 Task: Add an event with the title Third Lunch Break: Mindfulness and Stress Reduction Techniques, date '2023/11/09', time 8:00 AM to 10:00 AMand add a description: A Networking Lunch is a structured event designed to facilitate professional connections, relationship-building, and knowledge sharing among attendees. It provides a relaxed and informal setting where individuals from various industries, organizations, and backgrounds can come together to exchange ideas, expand their networks, and explore potential collaborations._x000D_
_x000D_
, put the event into Red category, logged in from the account softage.7@softage.netand send the event invitation to softage.5@softage.net and softage.1@softage.net. Set a reminder for the event 181 week before
Action: Mouse moved to (115, 136)
Screenshot: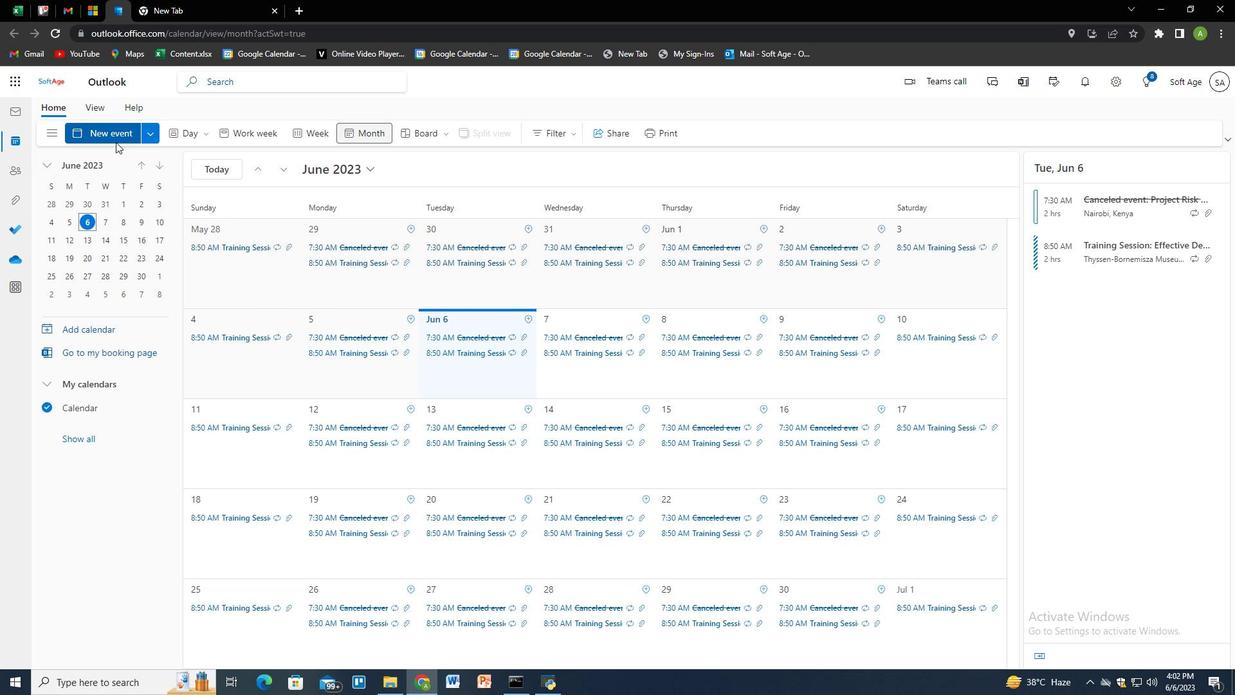 
Action: Mouse pressed left at (115, 136)
Screenshot: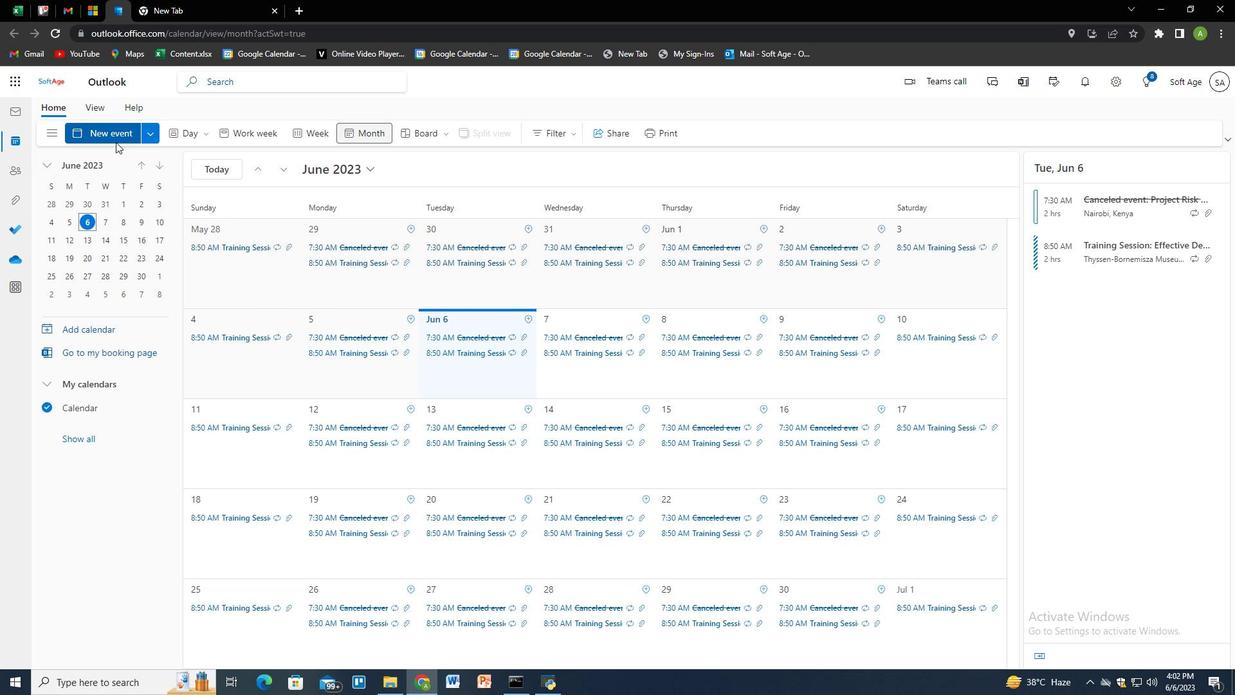 
Action: Mouse moved to (480, 215)
Screenshot: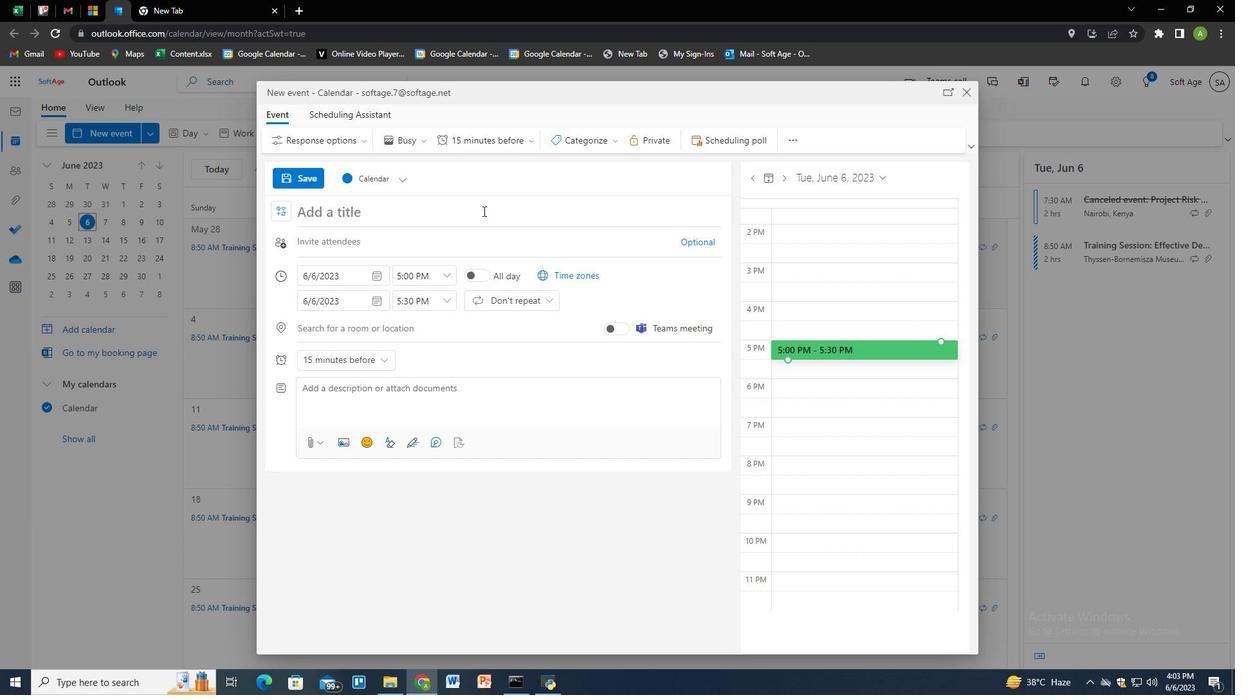 
Action: Mouse pressed left at (480, 215)
Screenshot: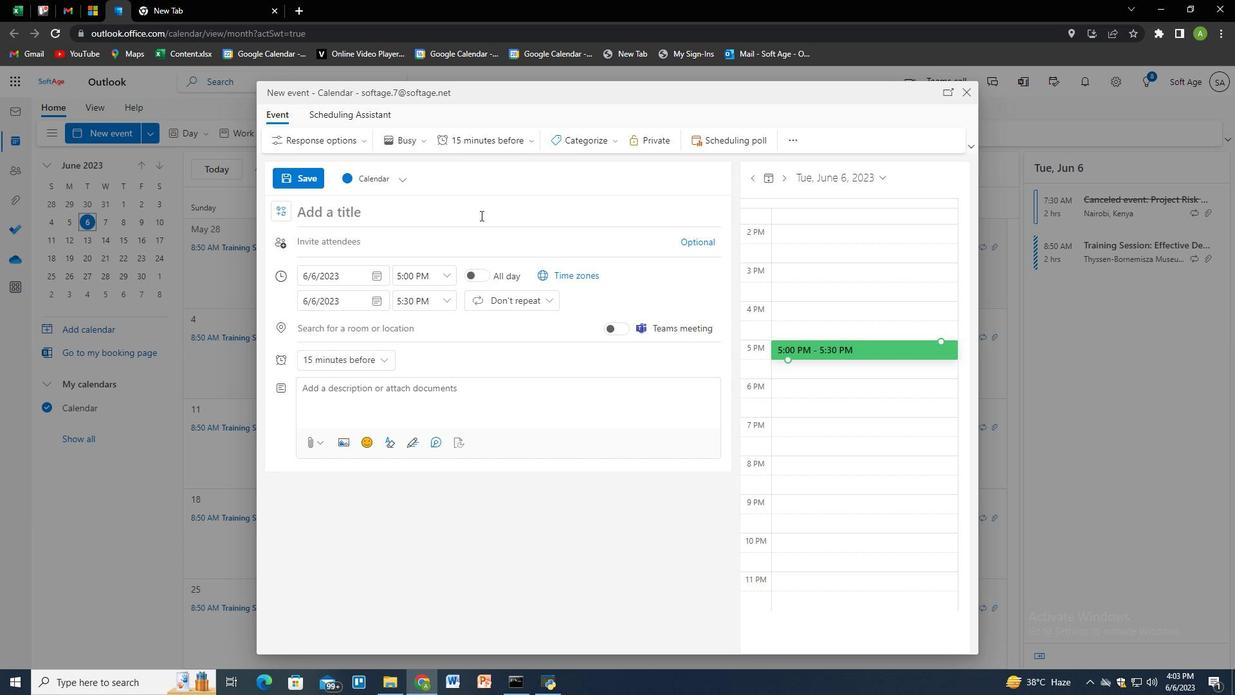 
Action: Key pressed <Key.shift>Third<Key.space><Key.shift><Key.shift>Lunch<Key.space><Key.shift>Break<Key.shift>:<Key.space><Key.shift>Mindfulness<Key.space>n<Key.backspace>and<Key.space><Key.shift>Stress<Key.space><Key.shift>Reduction<Key.space><Key.shift>Techi<Key.backspace>niques,
Screenshot: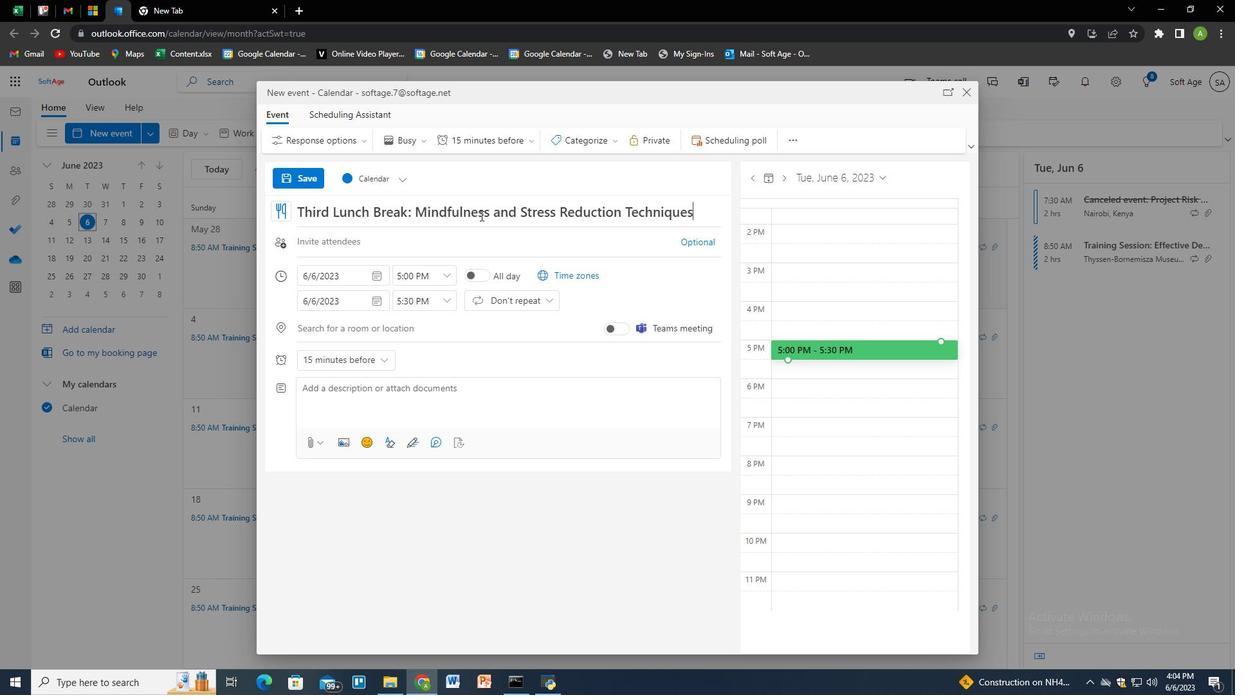 
Action: Mouse moved to (417, 245)
Screenshot: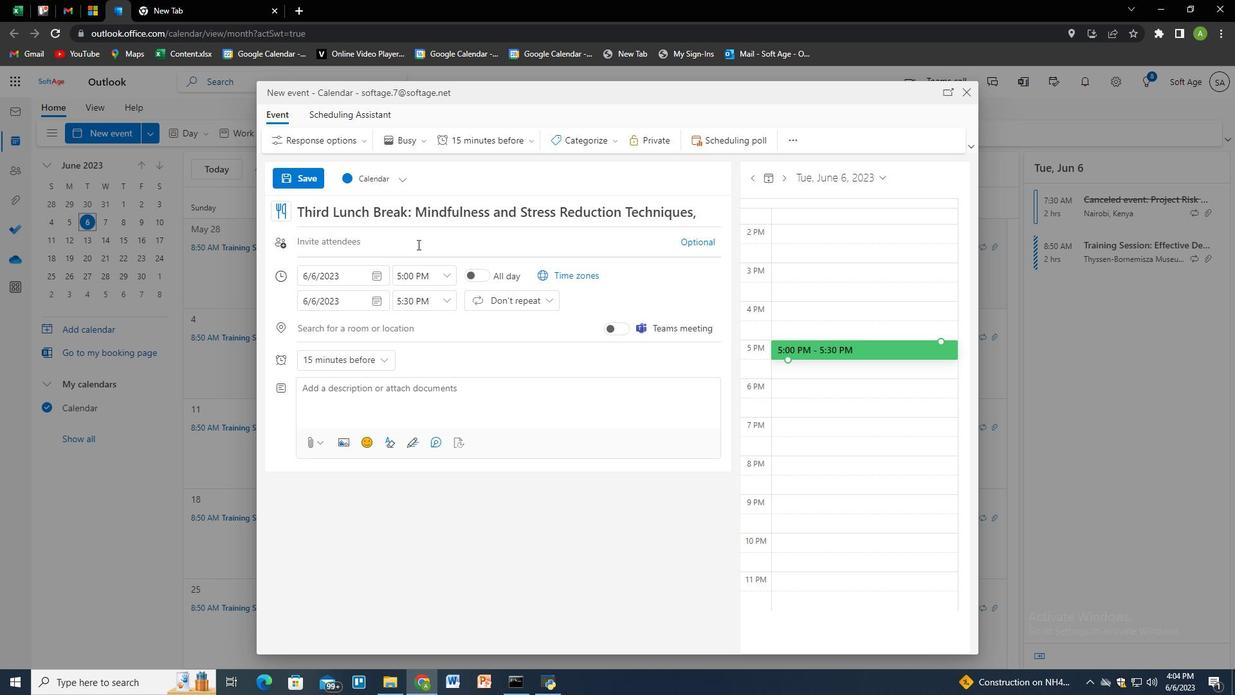
Action: Key pressed <Key.backspace>
Screenshot: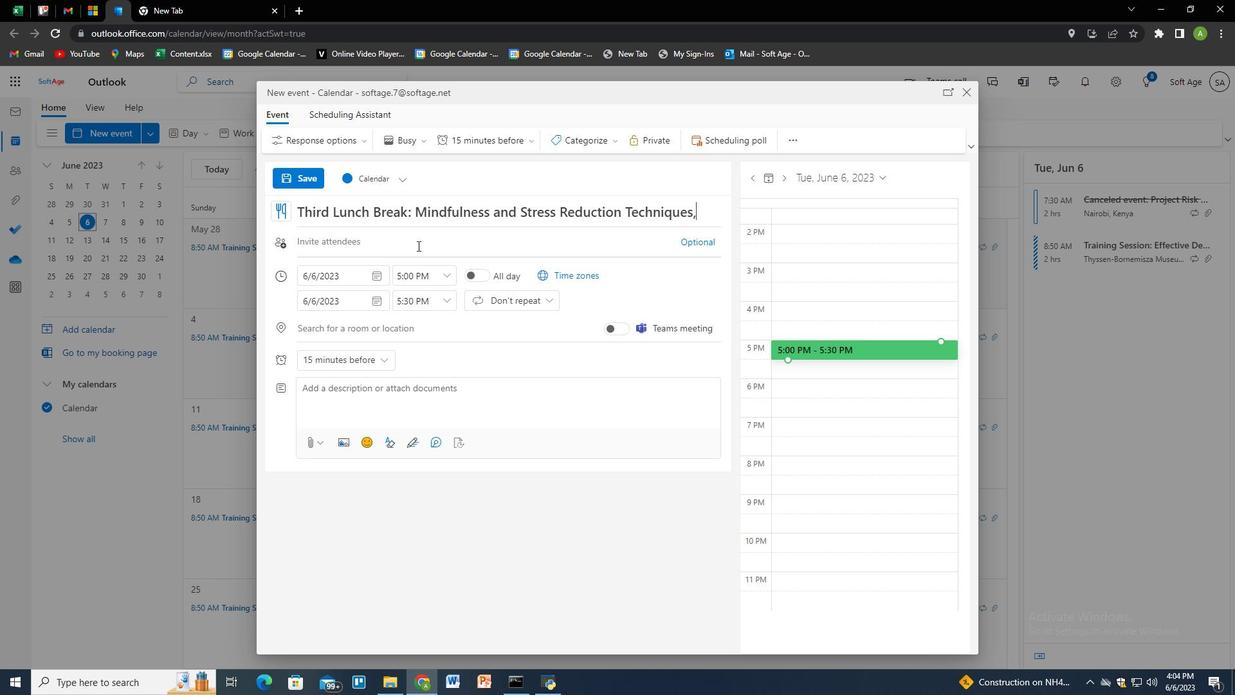 
Action: Mouse moved to (381, 272)
Screenshot: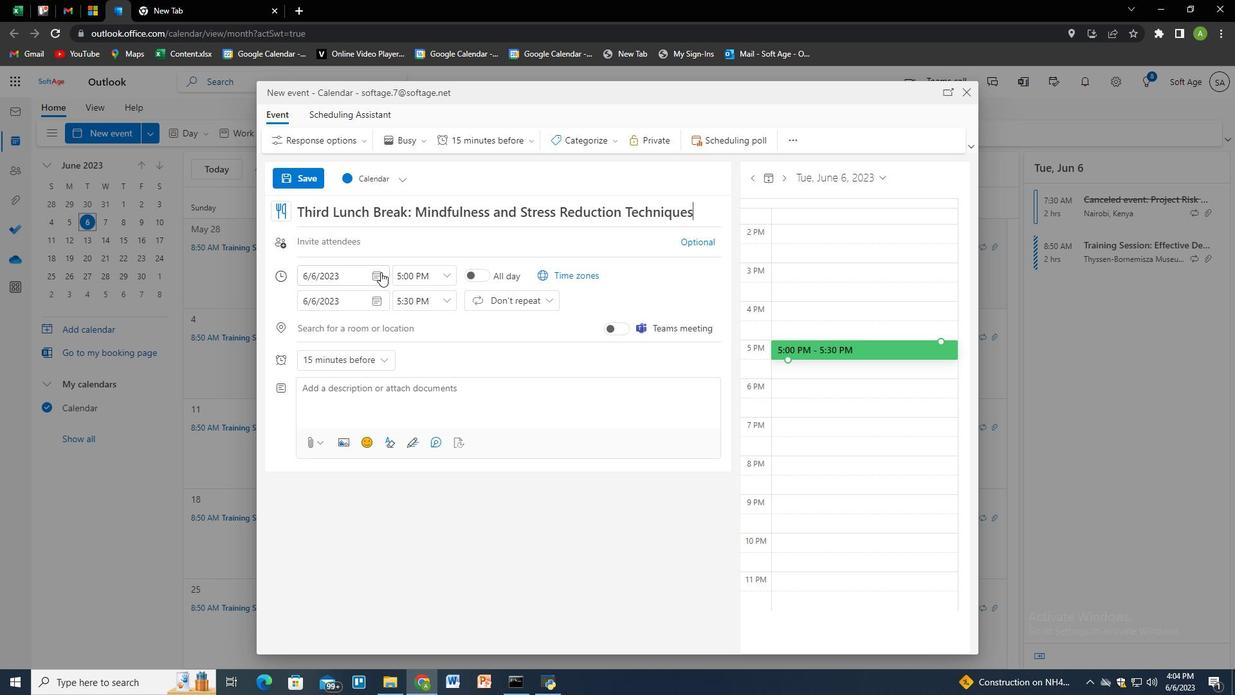 
Action: Mouse pressed left at (381, 272)
Screenshot: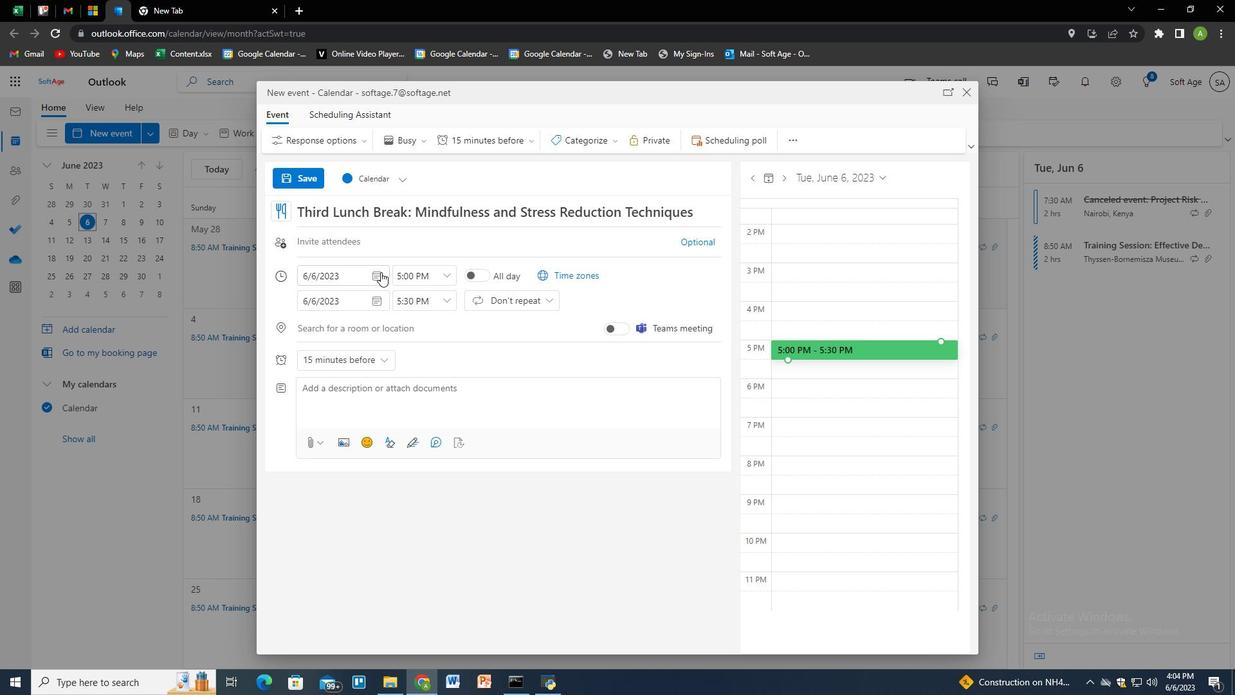 
Action: Mouse moved to (377, 296)
Screenshot: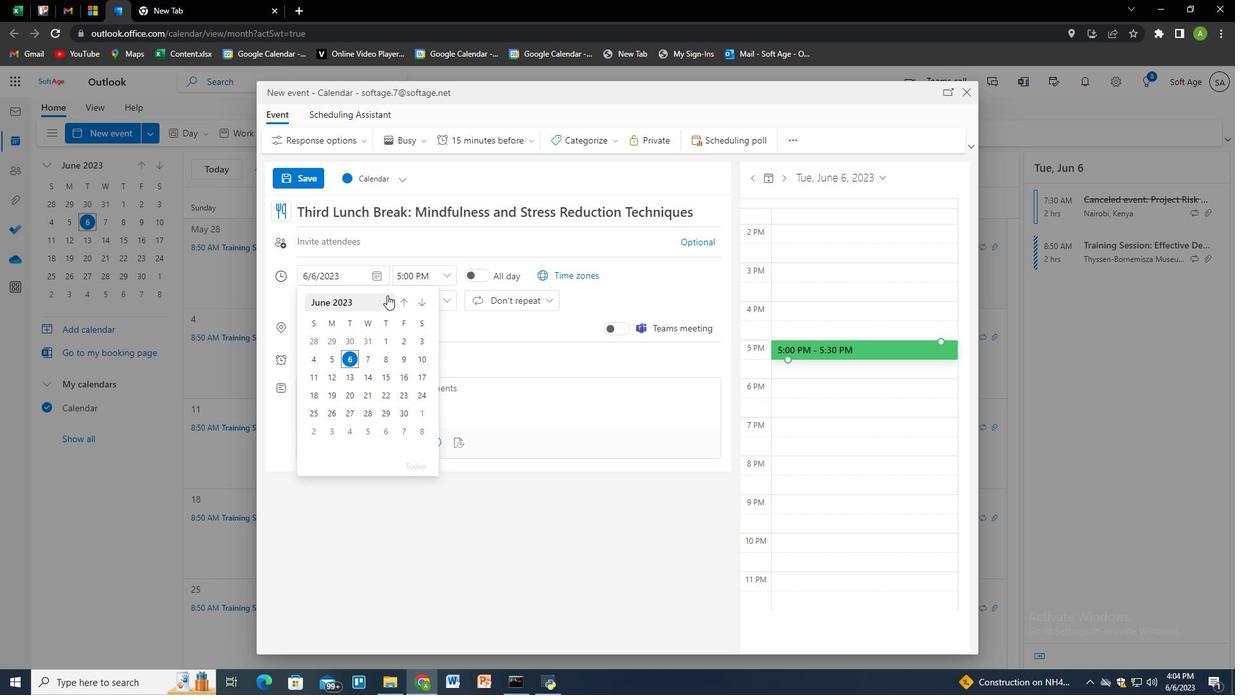 
Action: Mouse pressed left at (377, 296)
Screenshot: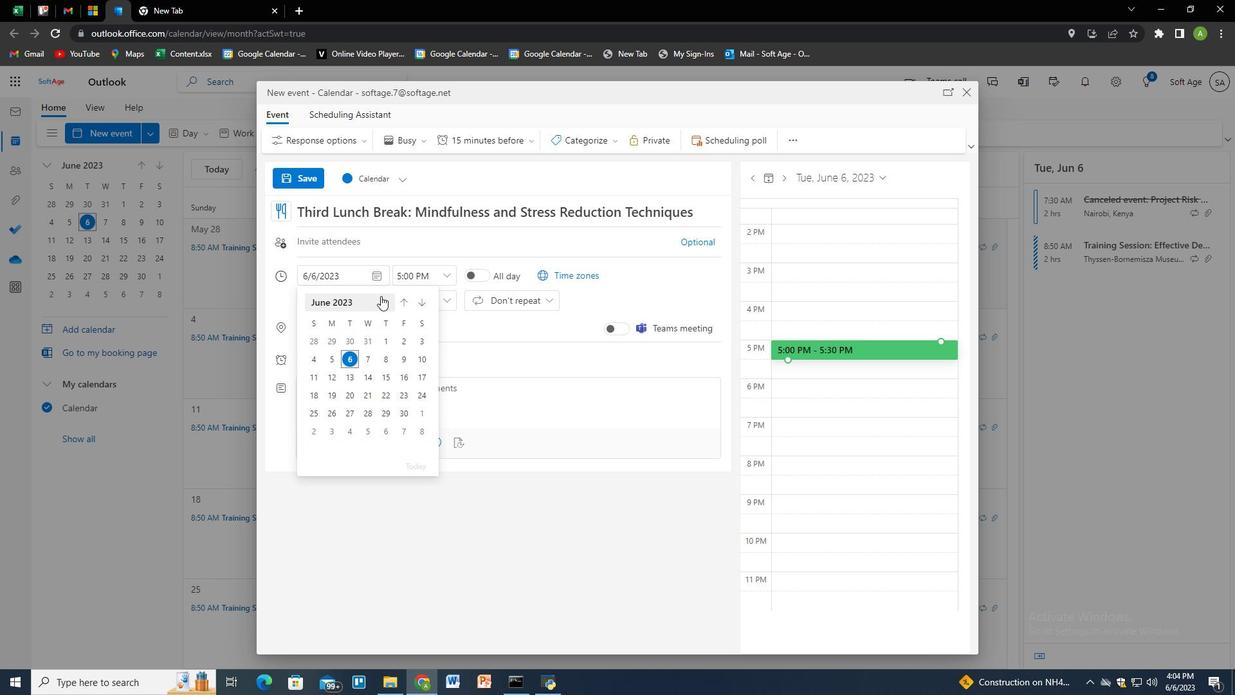 
Action: Mouse moved to (386, 399)
Screenshot: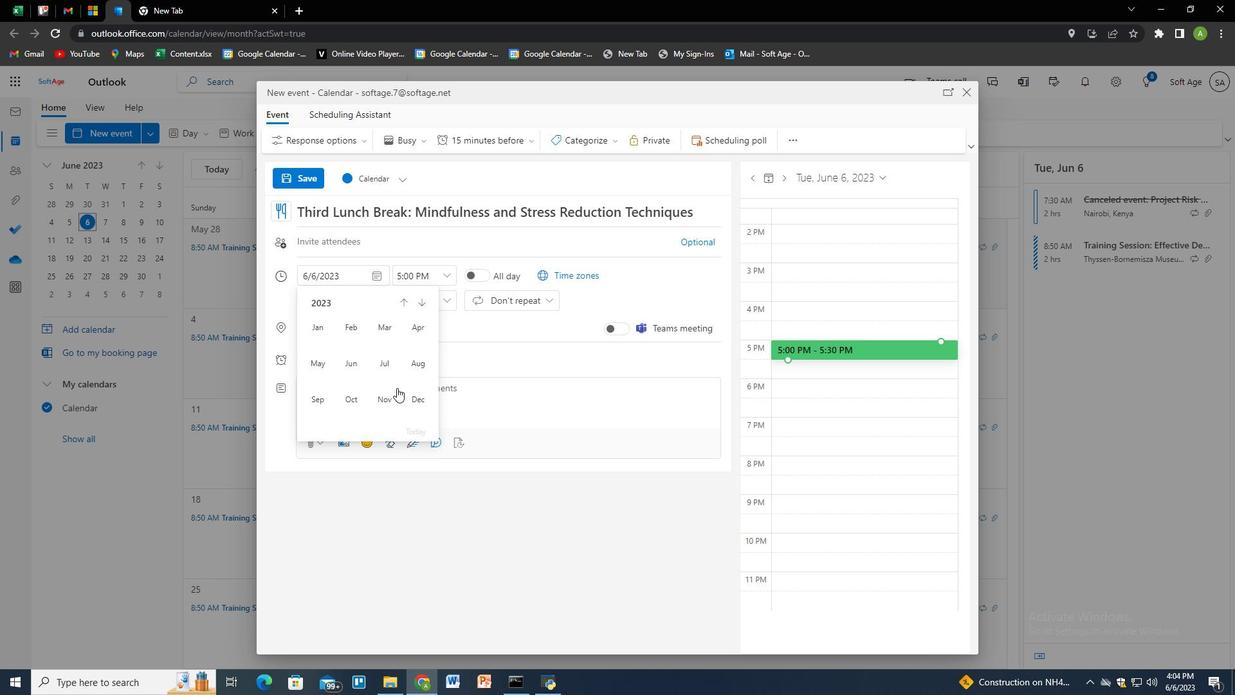
Action: Mouse pressed left at (386, 399)
Screenshot: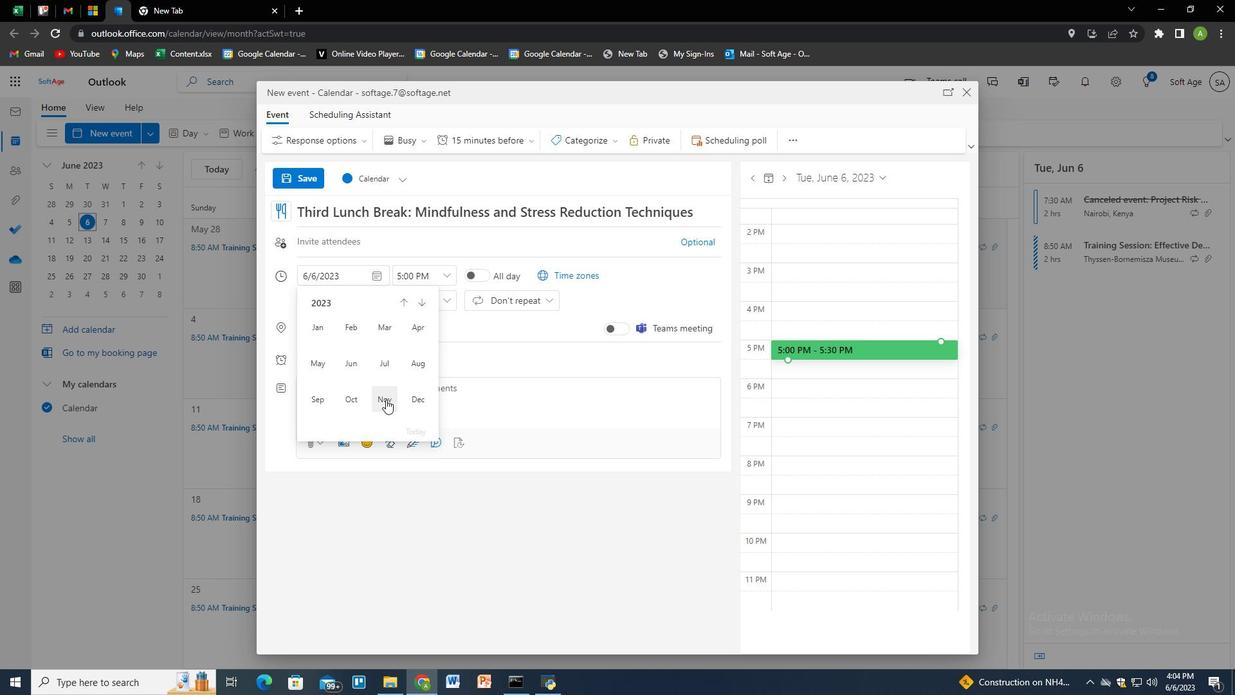 
Action: Mouse moved to (388, 362)
Screenshot: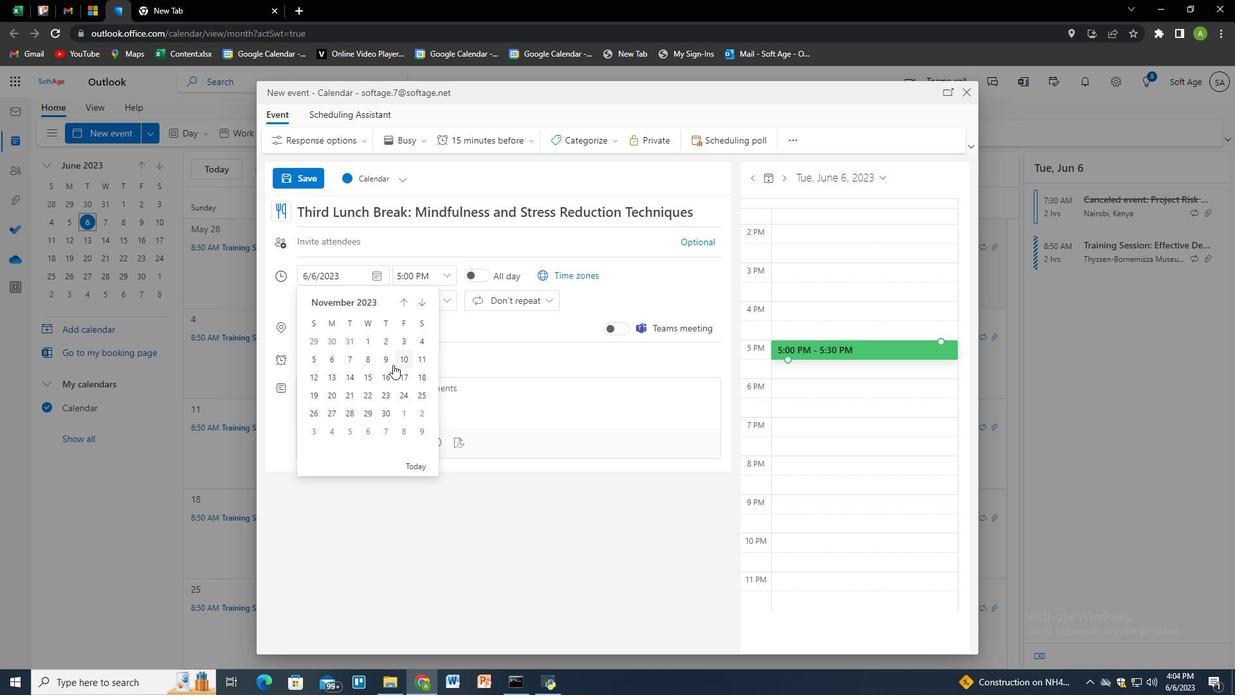 
Action: Mouse pressed left at (388, 362)
Screenshot: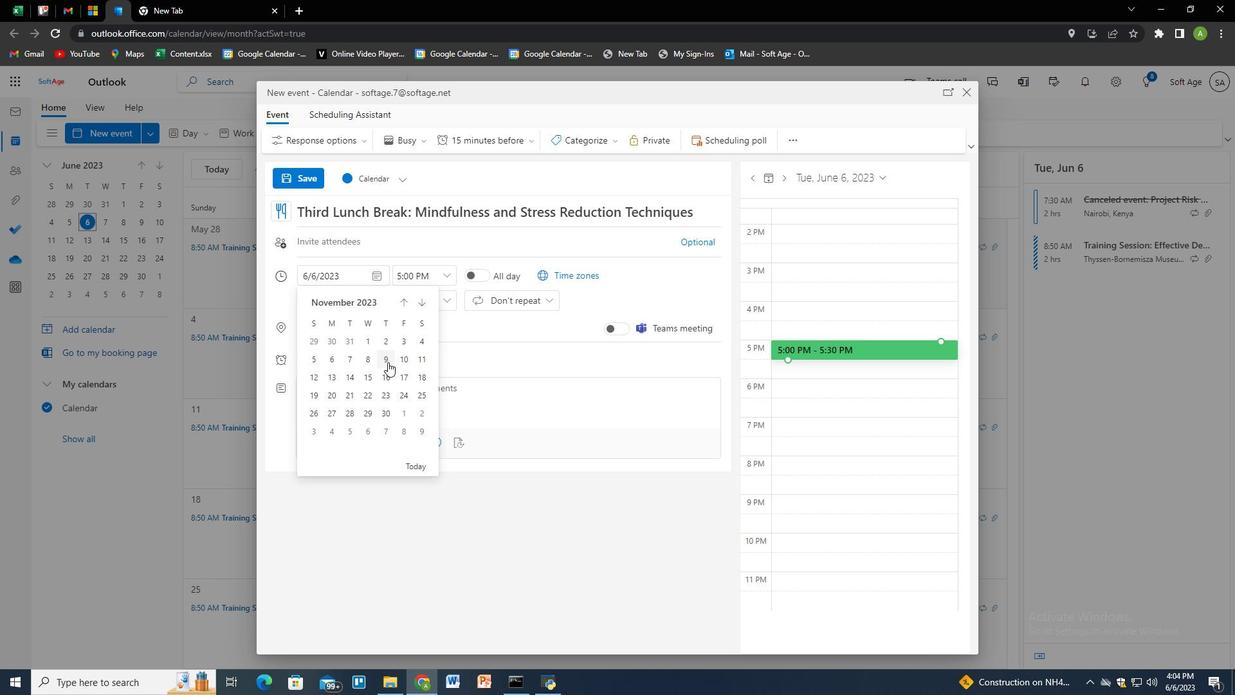 
Action: Mouse moved to (415, 271)
Screenshot: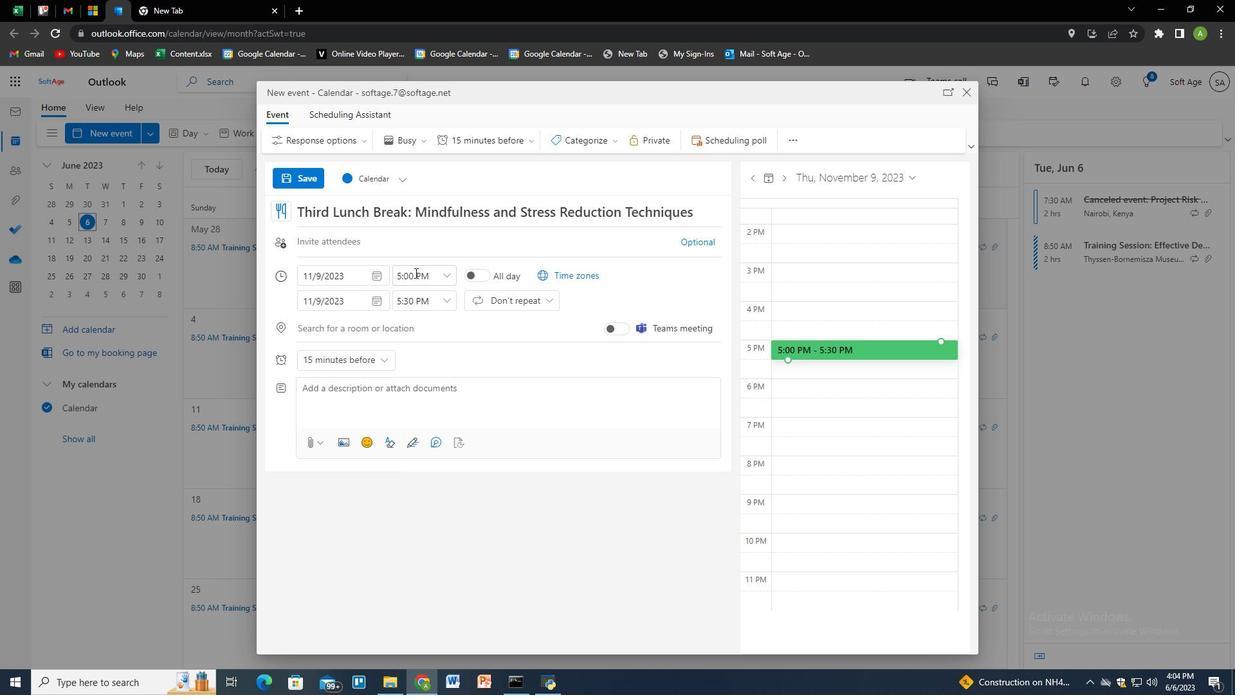 
Action: Mouse pressed left at (415, 271)
Screenshot: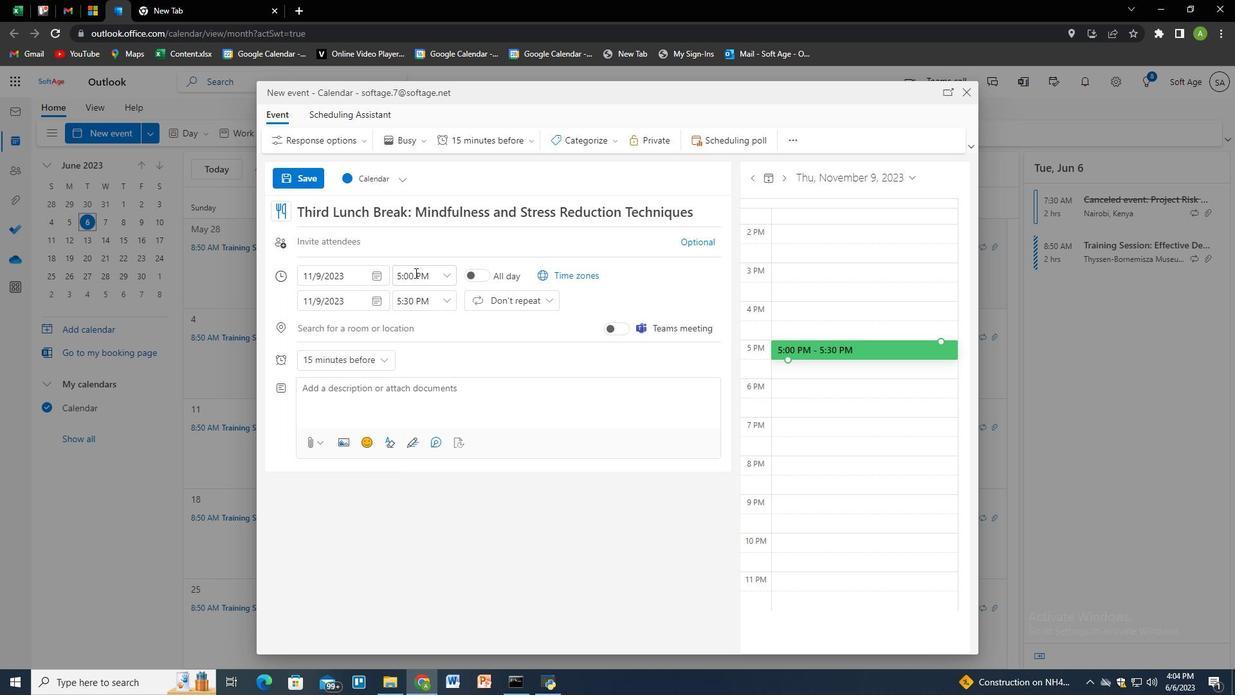 
Action: Key pressed 8<Key.shift_r>:00<Key.space><Key.shift>A<Key.shift_r>M<Key.shift_r>M<Key.space><Key.tab><Key.tab>10<Key.shift_r><Key.shift_r>:00<Key.space><Key.shift><Key.shift><Key.shift><Key.shift><Key.shift><Key.shift><Key.shift>AMM<Key.tab><Key.tab><Key.tab><Key.tab><Key.tab><Key.tab><Key.tab><Key.shift>A<Key.space><Key.shift>Networking<Key.space><Key.shift>Lunch<Key.space>is<Key.space>a<Key.space>structured<Key.space>event<Key.space>designed<Key.space>to<Key.space>facilitate<Key.space>professional<Key.space>connections,<Key.space>relaation<Key.backspace><Key.backspace><Key.backspace><Key.backspace><Key.backspace>tionships<Key.space><Key.backspace>-building,<Key.space>and<Key.space>knowledge<Key.space>sharing<Key.space>among<Key.space>attendees.<Key.space><Key.shift>It<Key.space>provide<Key.space>a<Key.space>relaxed<Key.space>and<Key.space>i<Key.backspace><Key.backspace><Key.backspace><Key.backspace><Key.backspace><Key.backspace><Key.backspace><Key.backspace><Key.backspace><Key.backspace><Key.backspace><Key.backspace><Key.backspace><Key.backspace><Key.backspace><Key.backspace>s<Key.space>a<Key.space>relaxed<Key.space>and<Key.space>informal<Key.space>setting<Key.space>where<Key.space>individuals<Key.space>from<Key.space>various<Key.space>industries,<Key.space><Key.shift>organizations,<Key.space>and<Key.space>backgrounds<Key.space>can<Key.space>come<Key.space>together<Key.space>to<Key.space>exchanage<Key.backspace><Key.backspace><Key.backspace>ge<Key.space>edi<Key.backspace><Key.backspace><Key.backspace>ideas,<Key.space>expand<Key.space>their<Key.space>networks,<Key.space>and<Key.space>explore<Key.space>potential<Key.space>collaborations.
Screenshot: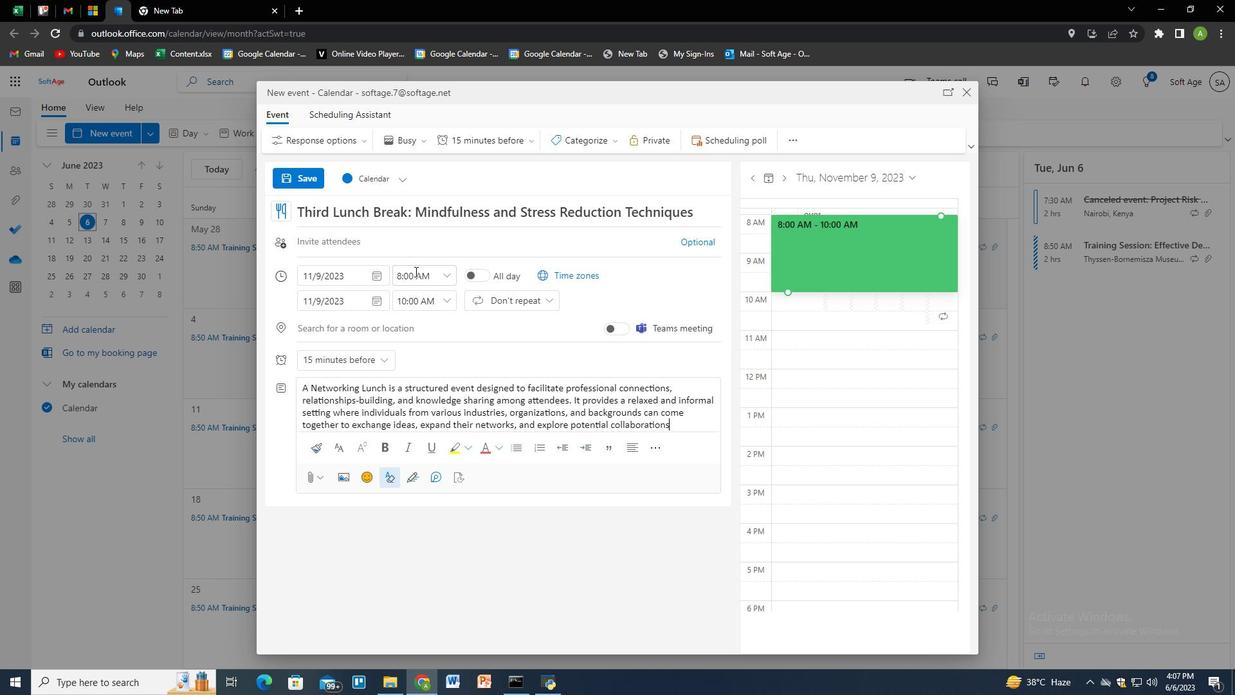 
Action: Mouse moved to (566, 142)
Screenshot: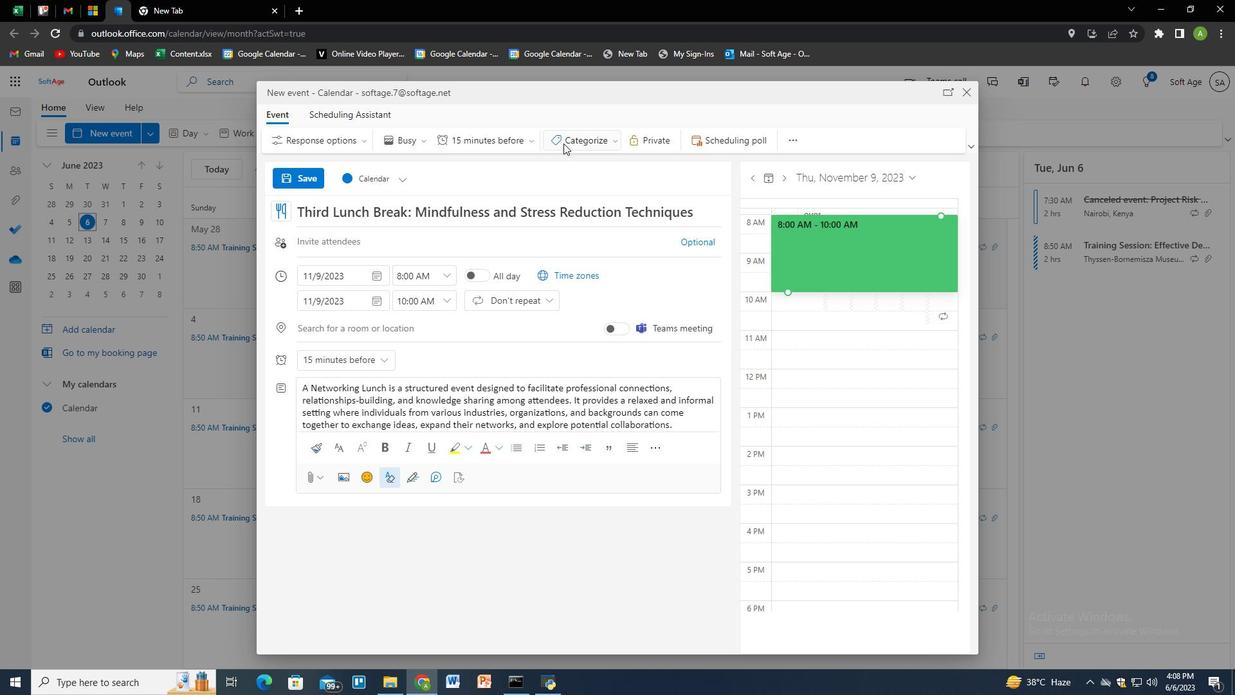 
Action: Mouse pressed left at (566, 142)
Screenshot: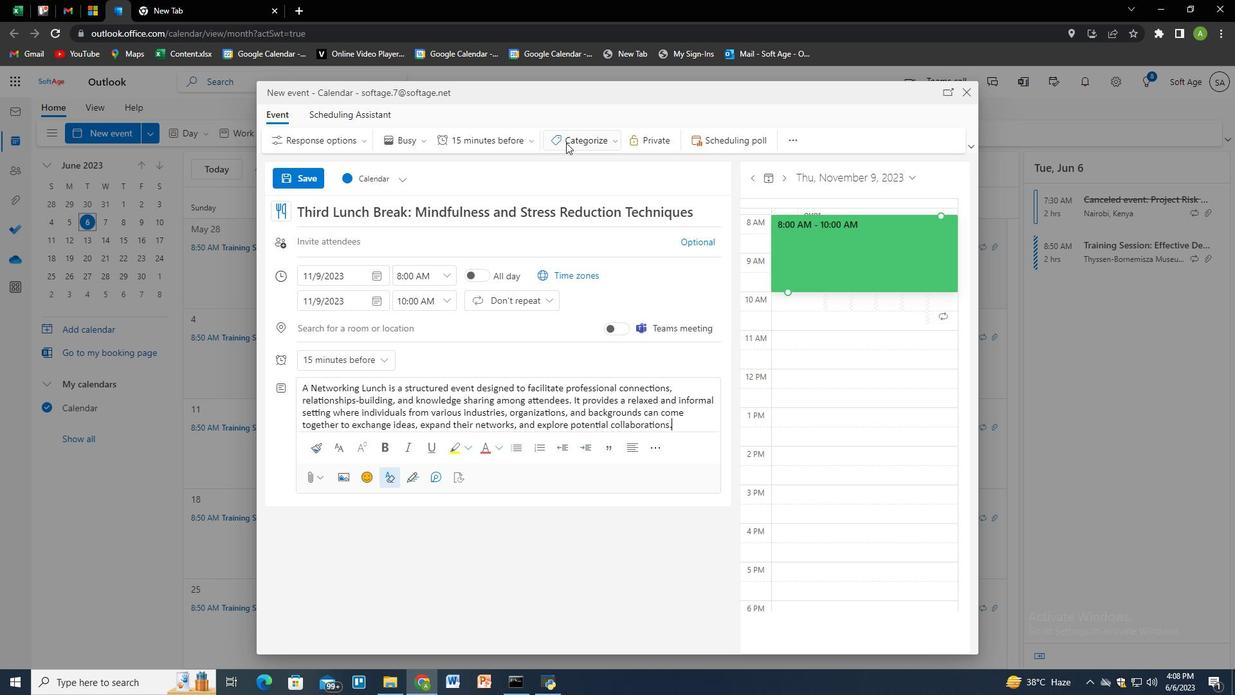 
Action: Mouse moved to (584, 245)
Screenshot: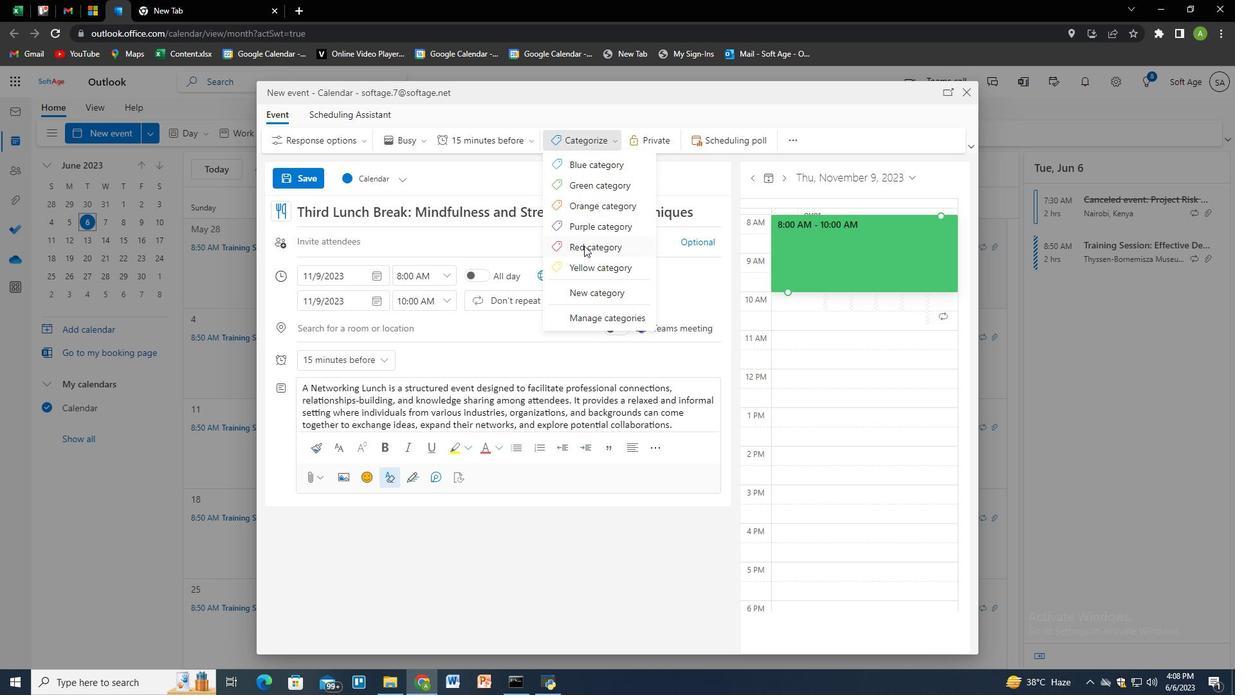 
Action: Mouse pressed left at (584, 245)
Screenshot: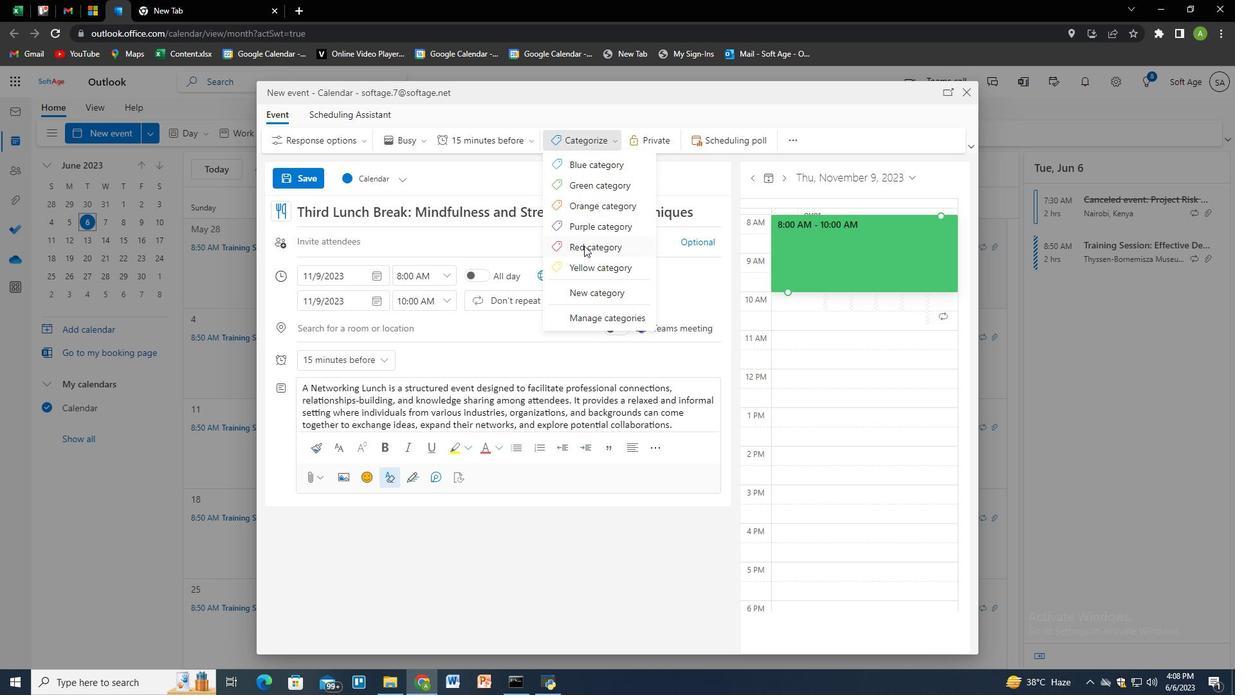 
Action: Mouse moved to (388, 238)
Screenshot: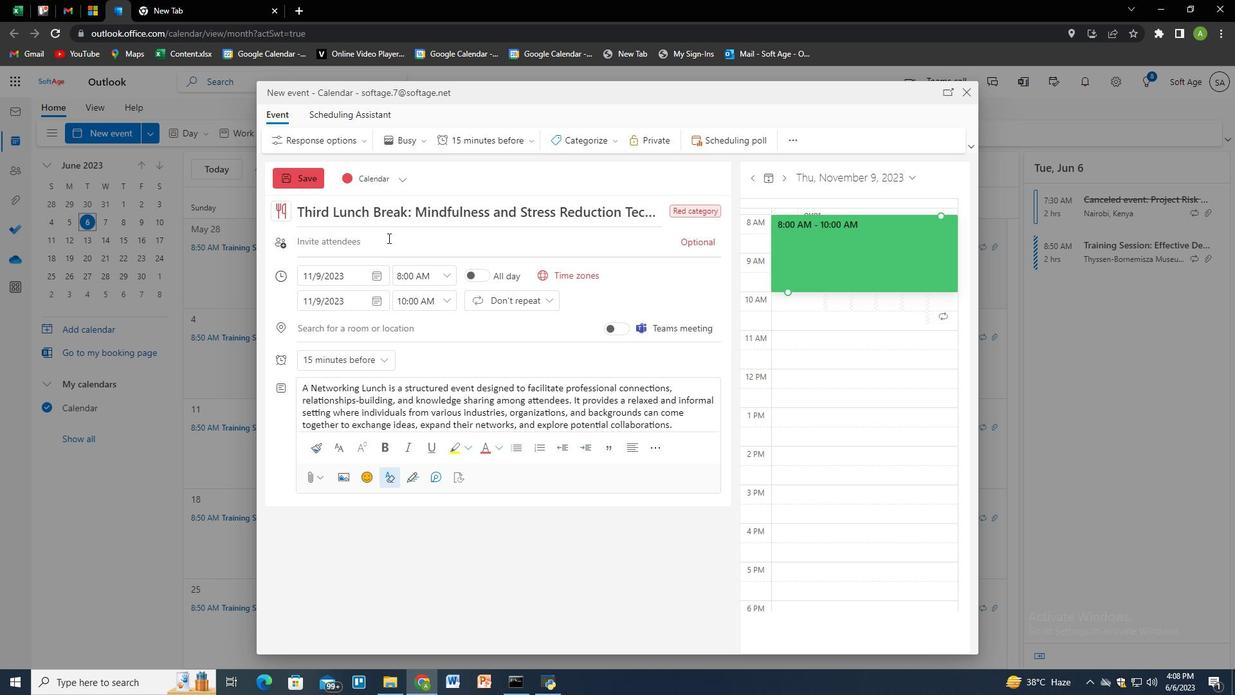 
Action: Mouse pressed left at (388, 238)
Screenshot: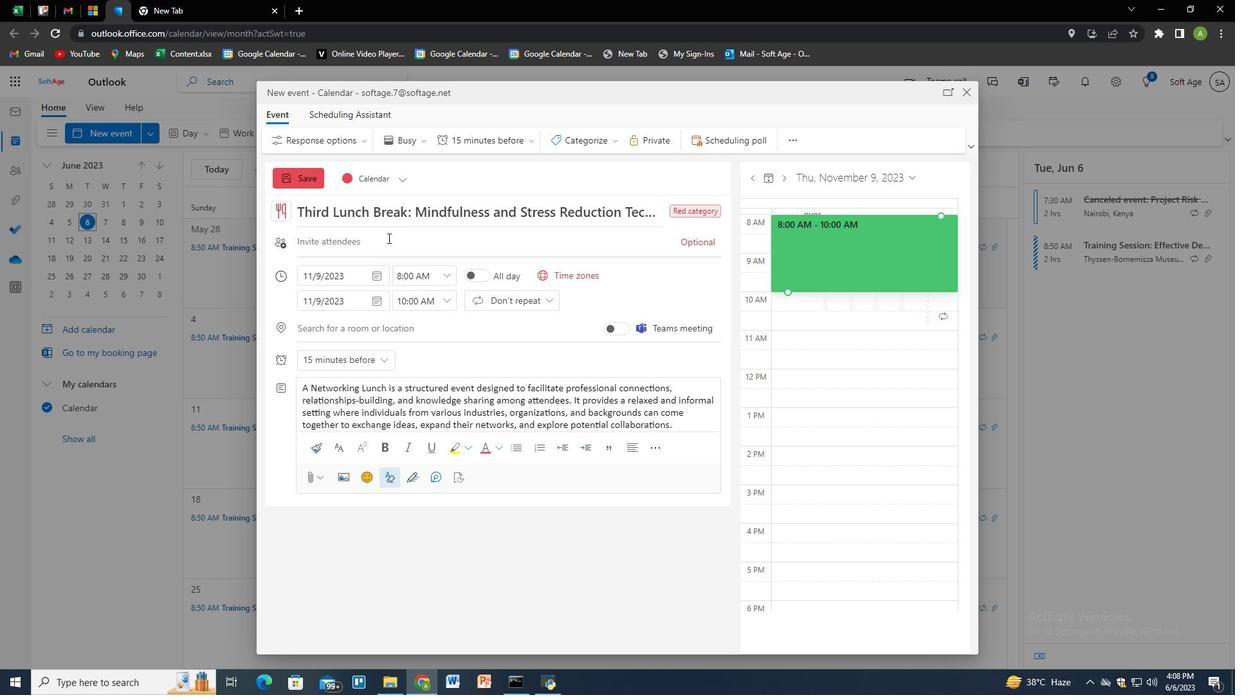 
Action: Key pressed softage.5<Key.shift>@softage.net<Key.enter>softage.
Screenshot: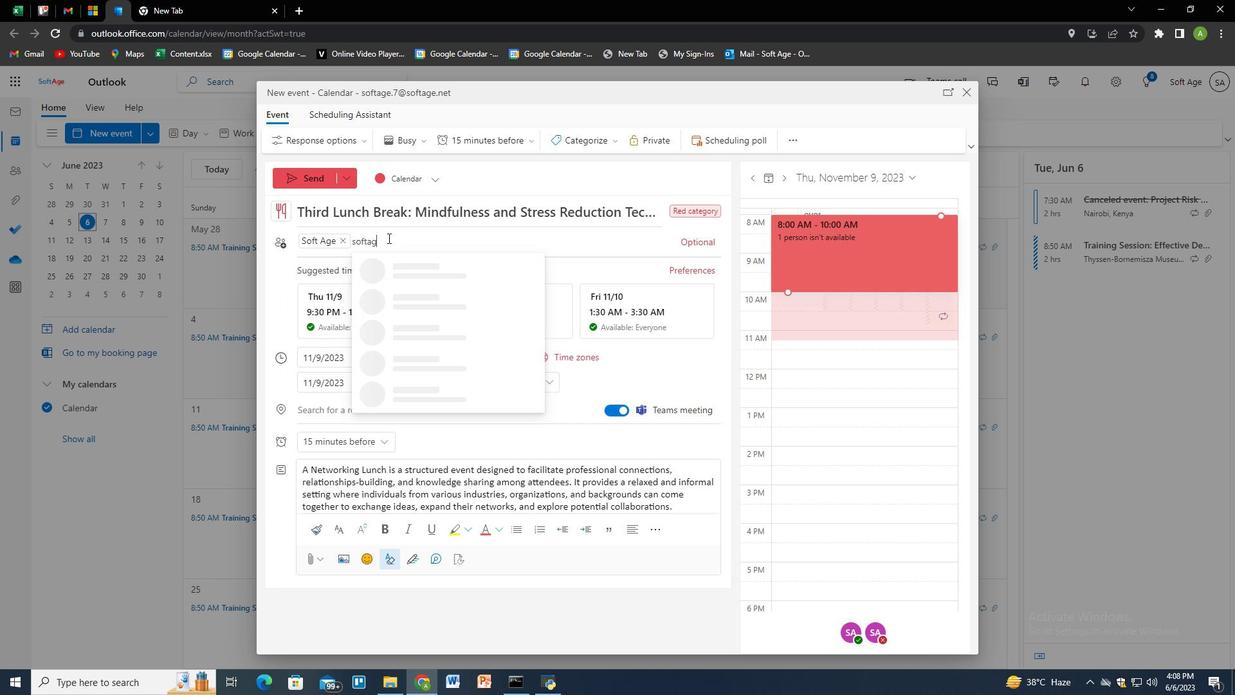
Action: Mouse moved to (962, 429)
Screenshot: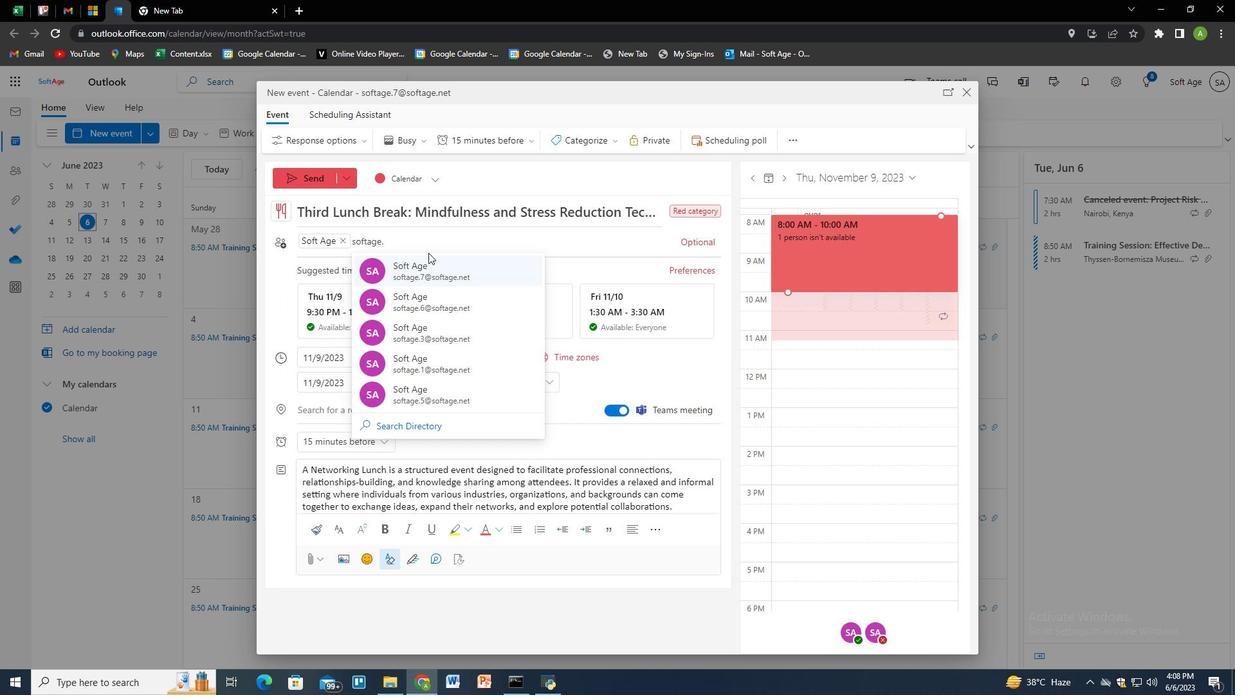 
Action: Key pressed 1<Key.shift>@softage.net<Key.enter>
Screenshot: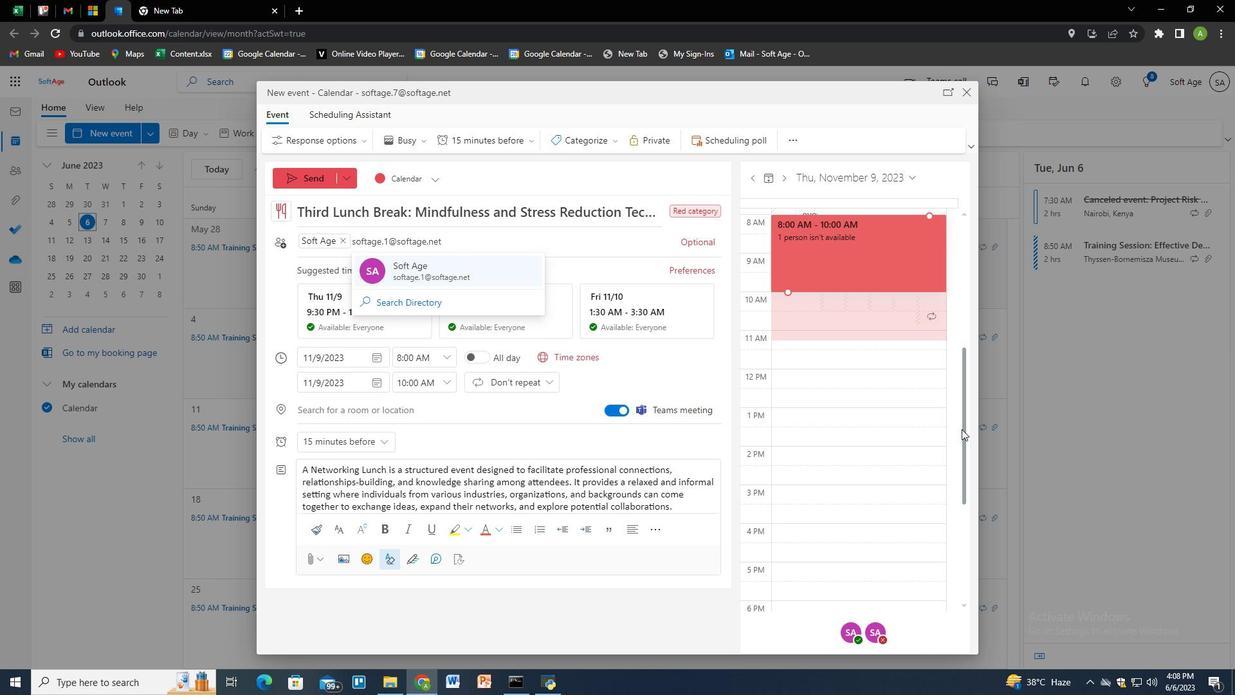 
Action: Mouse moved to (496, 128)
Screenshot: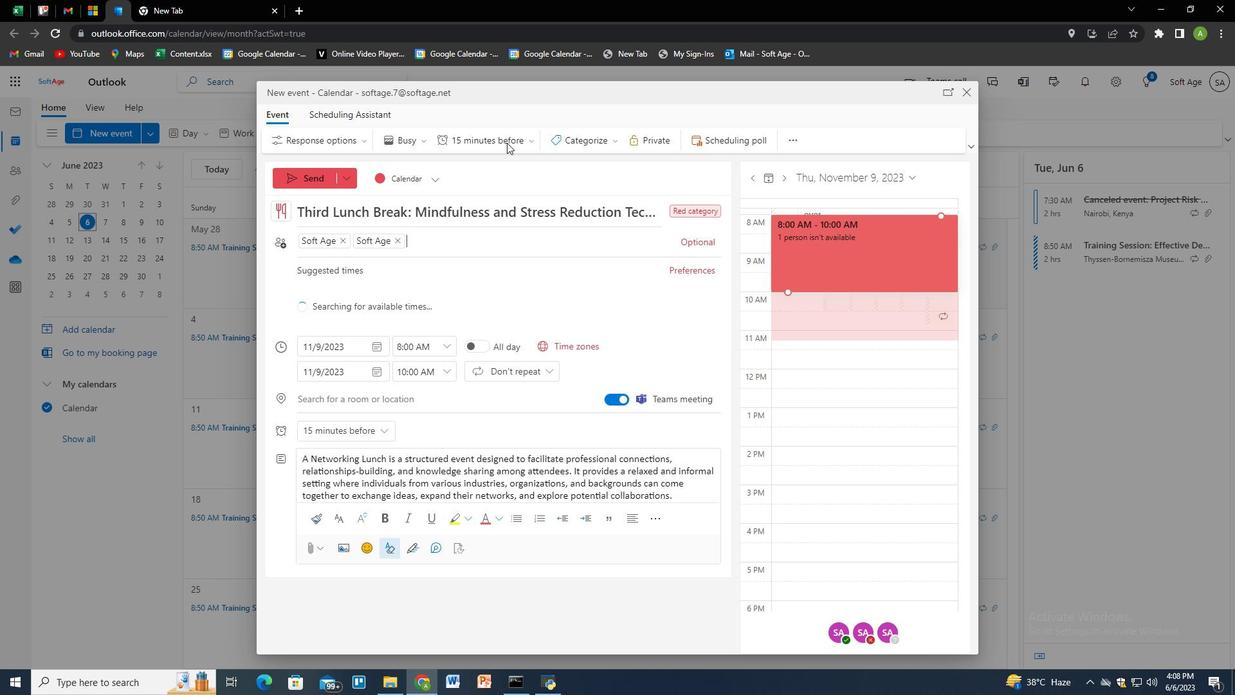 
Action: Mouse pressed left at (496, 128)
Screenshot: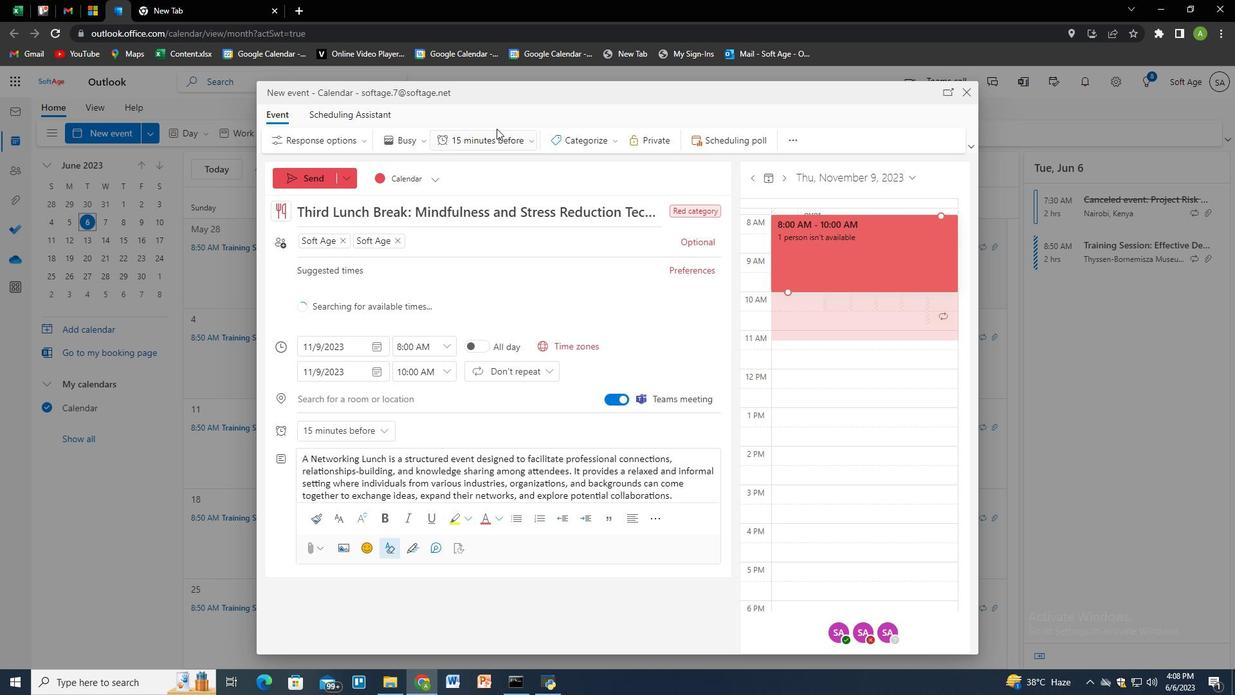 
Action: Mouse moved to (496, 137)
Screenshot: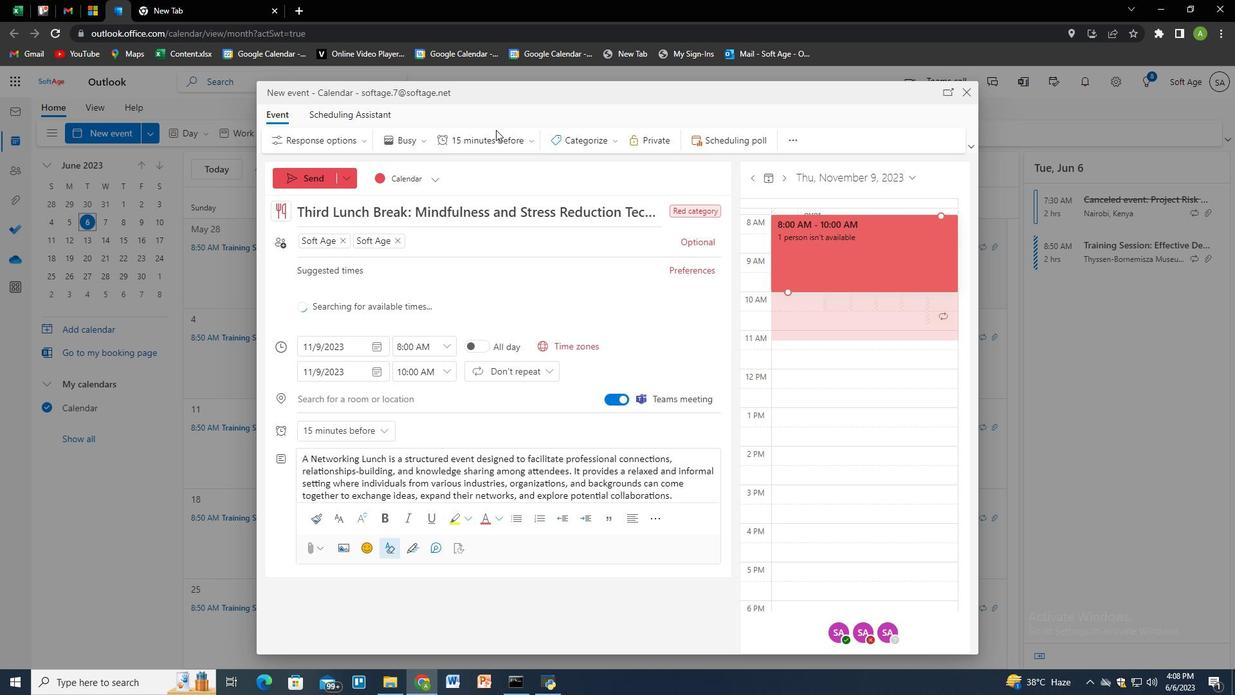 
Action: Mouse pressed left at (496, 137)
Screenshot: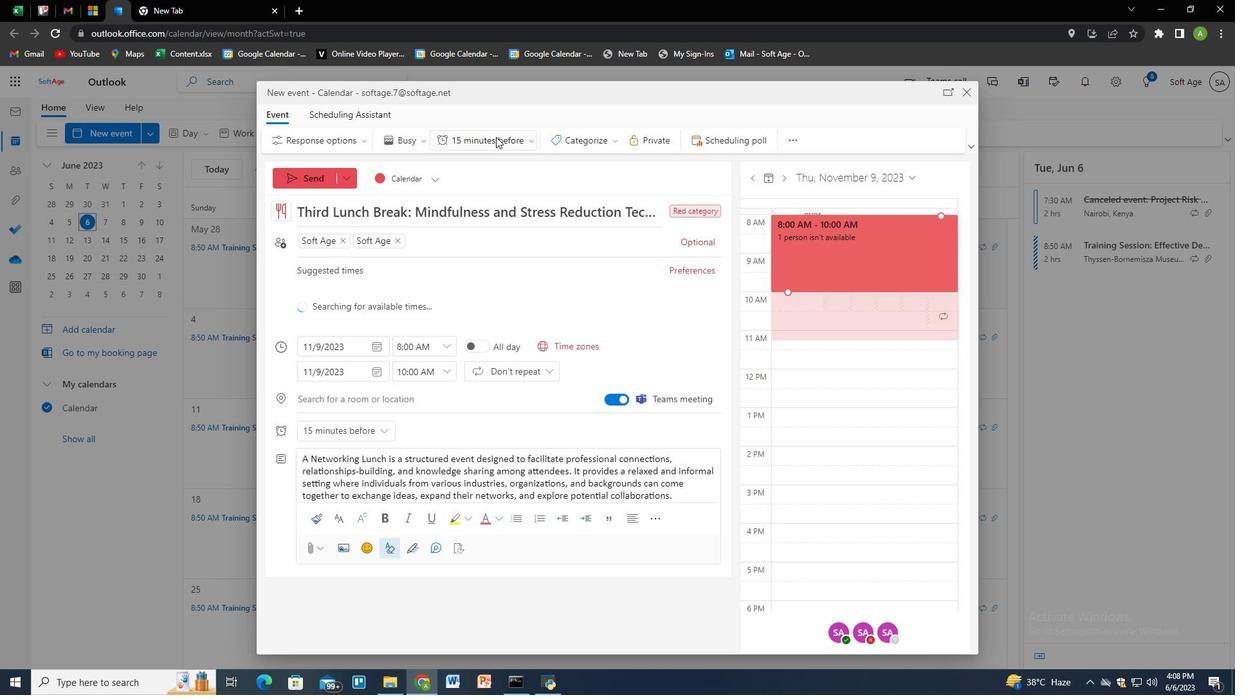 
Action: Mouse moved to (487, 397)
Screenshot: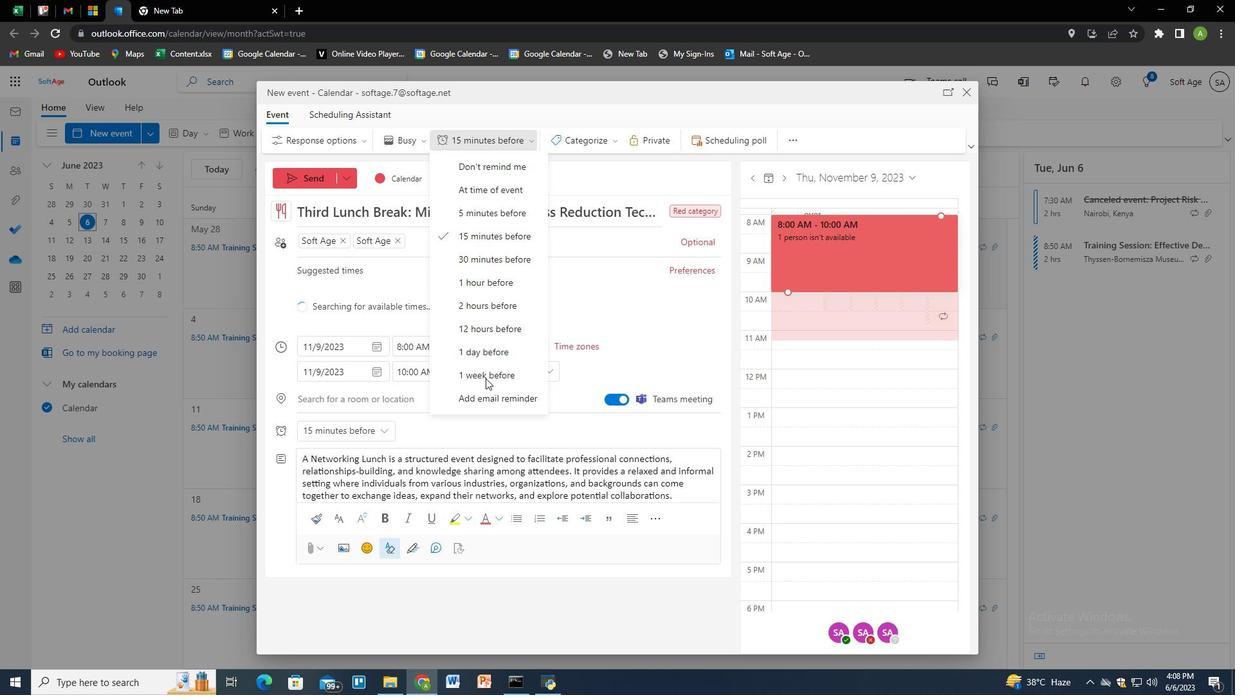 
Action: Mouse pressed left at (487, 397)
Screenshot: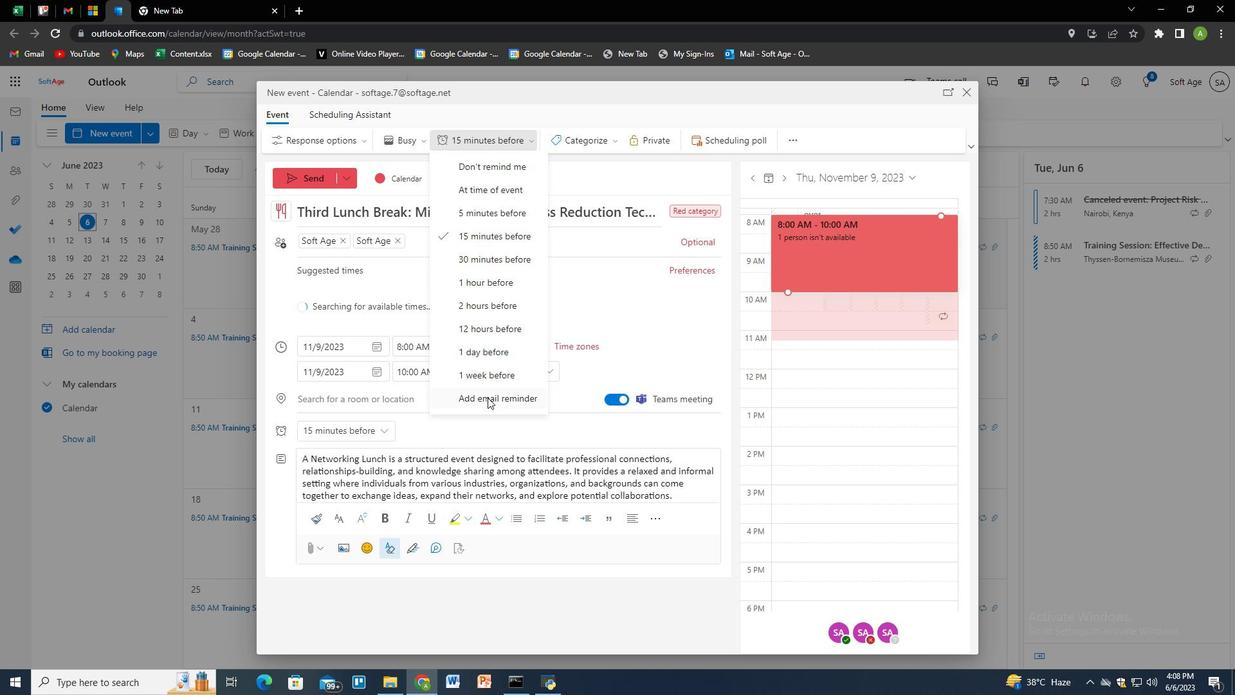 
Action: Mouse moved to (487, 284)
Screenshot: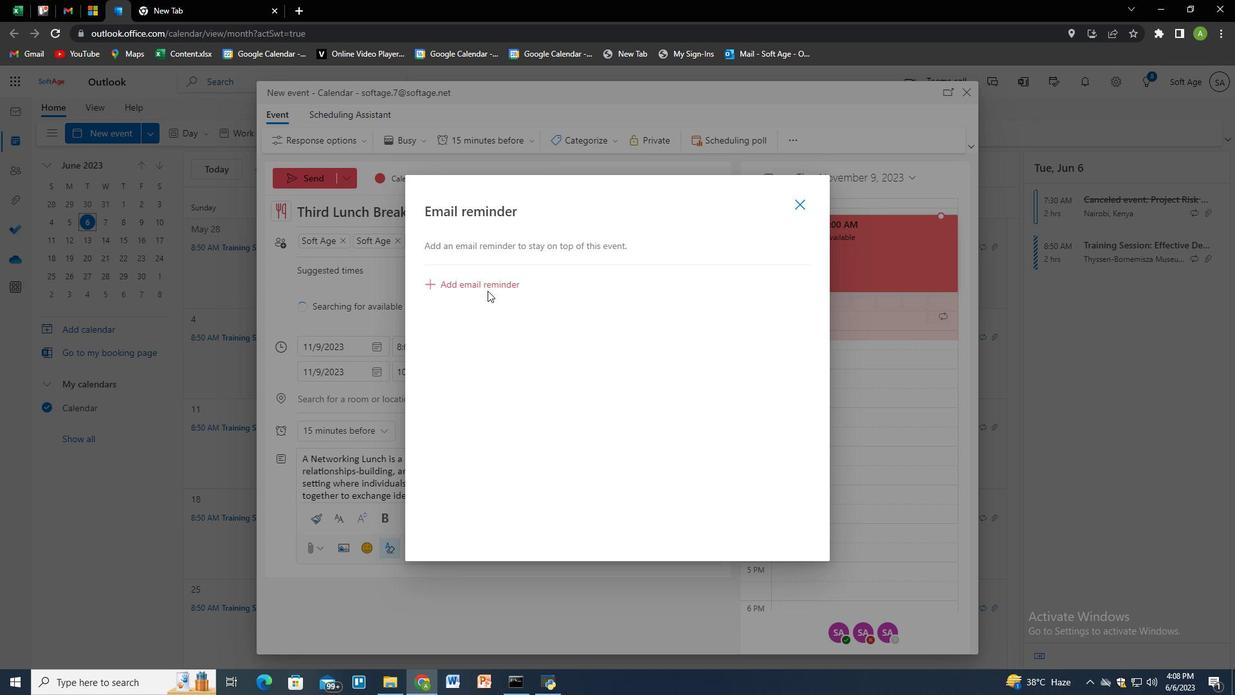 
Action: Mouse pressed left at (487, 284)
Screenshot: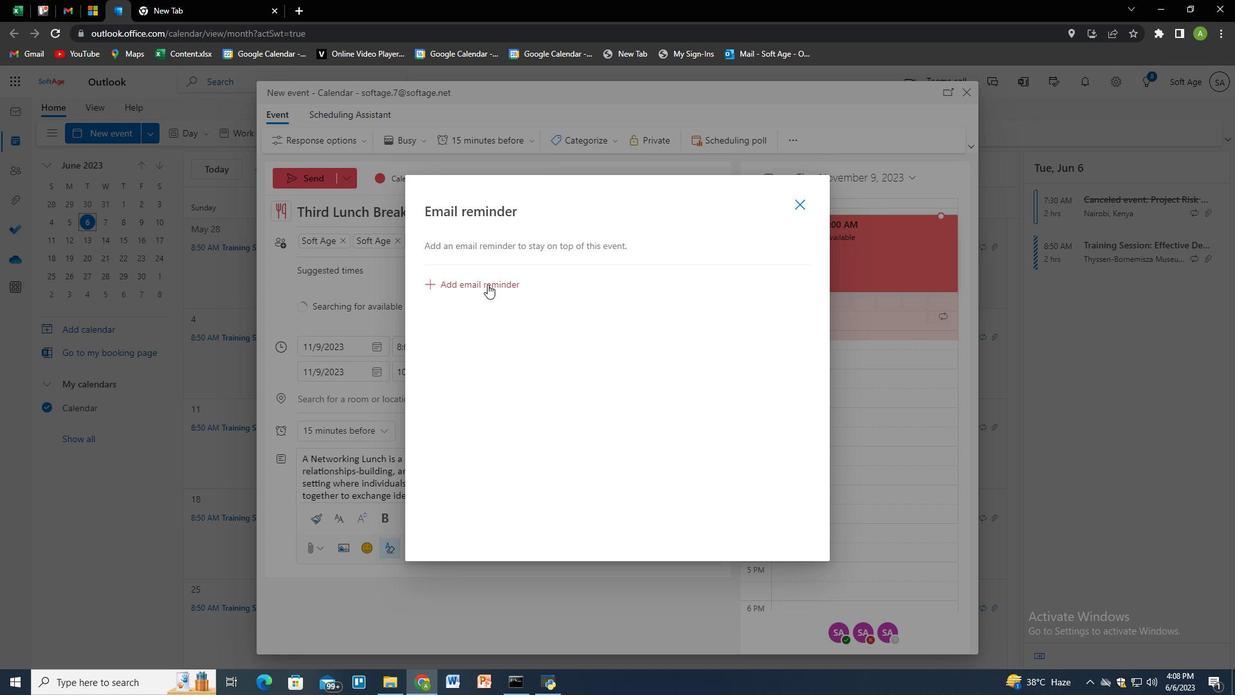 
Action: Mouse moved to (518, 324)
Screenshot: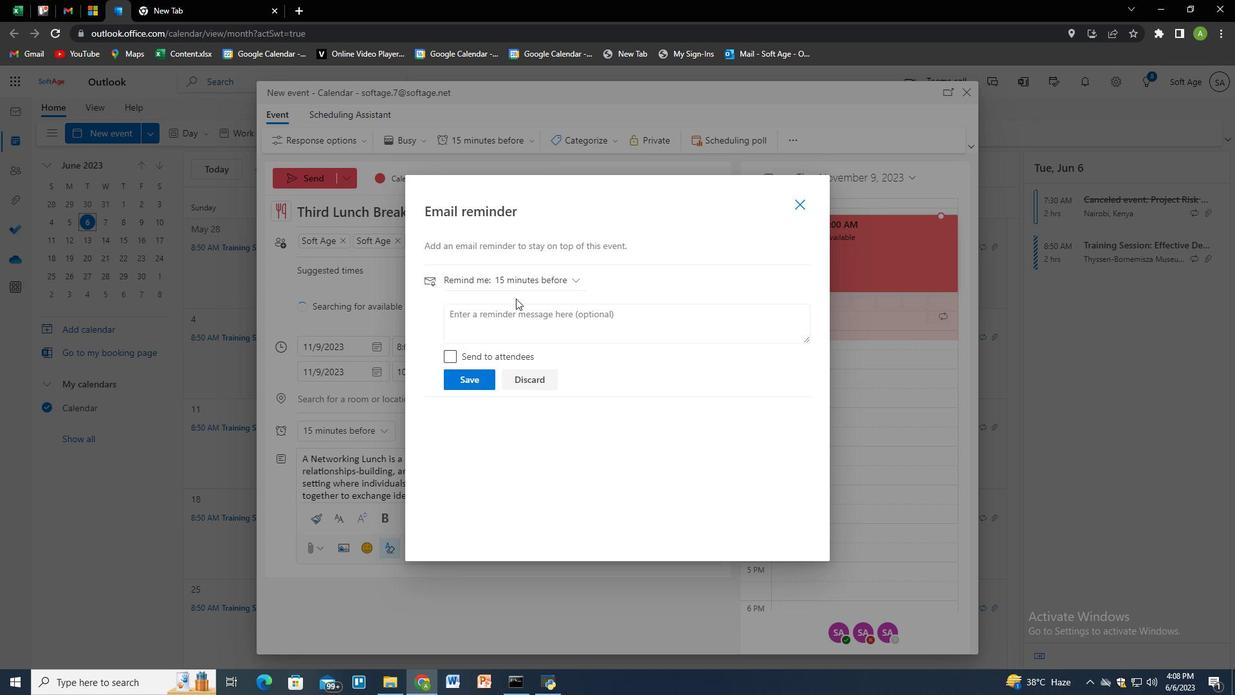 
Action: Mouse pressed left at (518, 324)
Screenshot: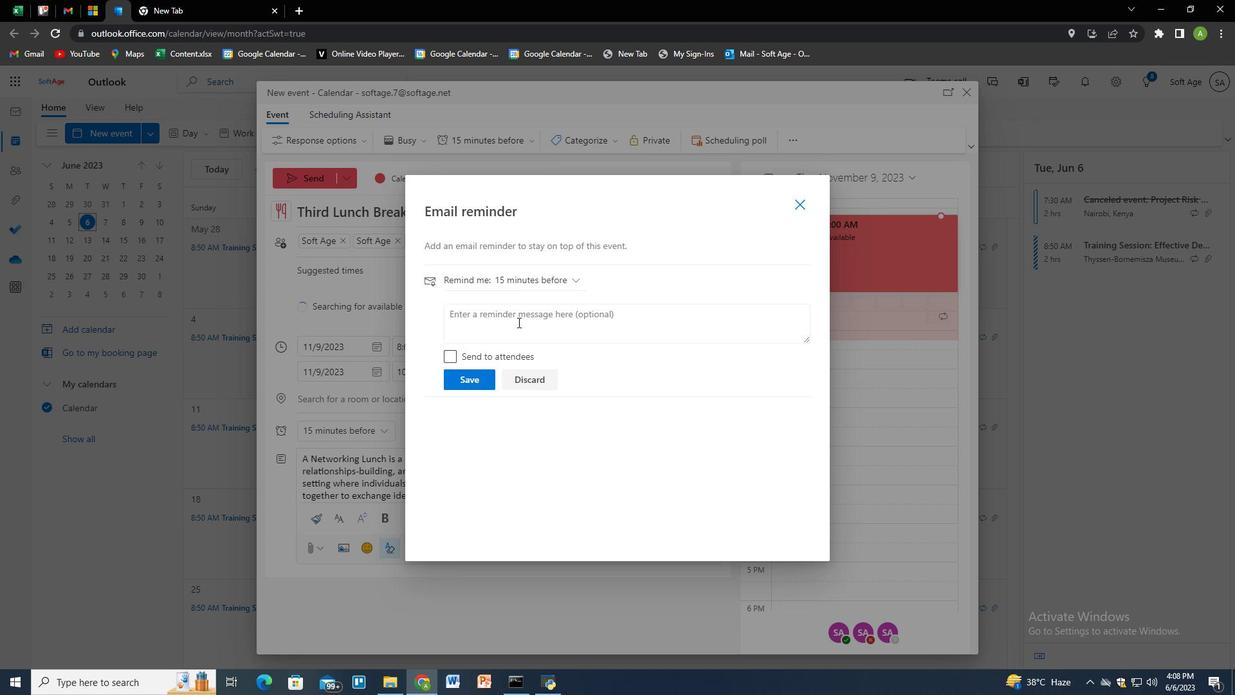 
Action: Mouse moved to (519, 285)
Screenshot: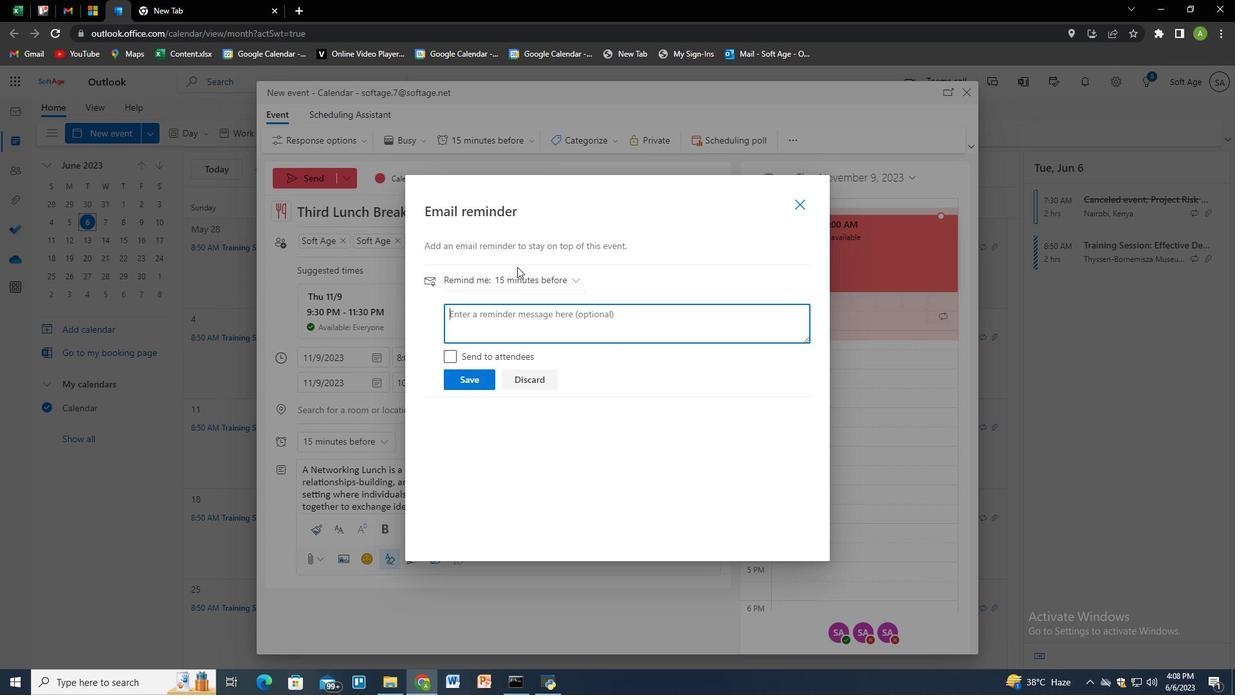 
Action: Mouse pressed left at (519, 285)
Screenshot: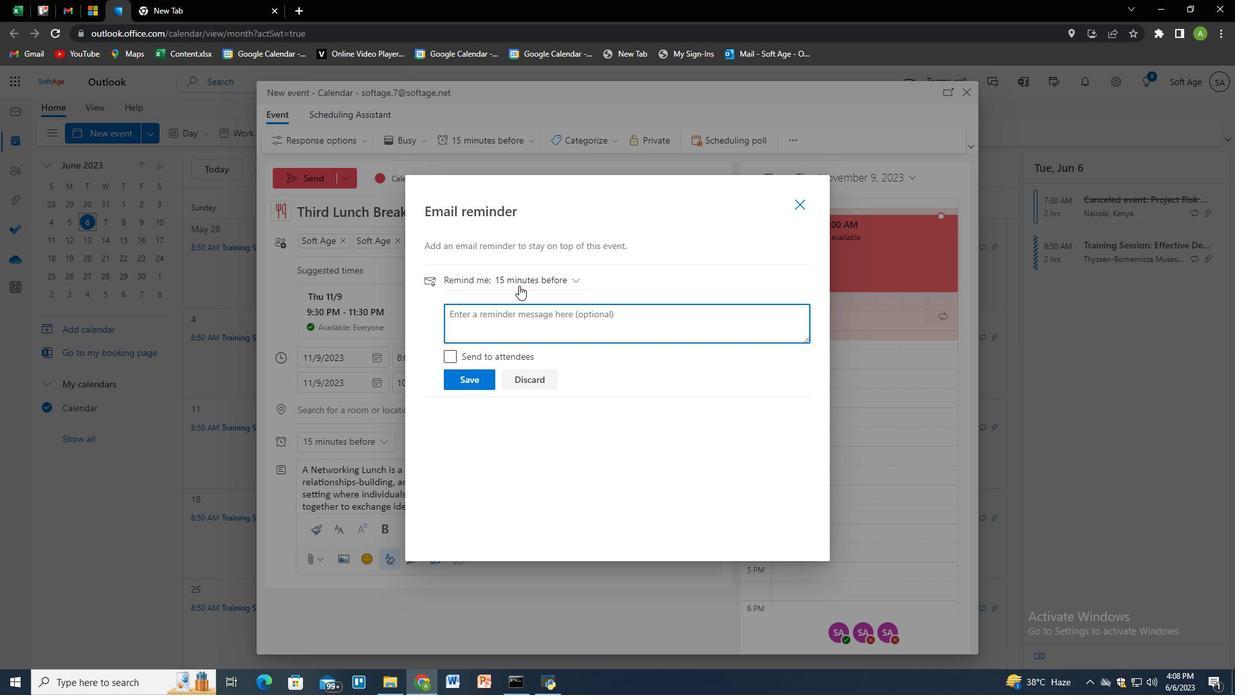 
Action: Mouse moved to (512, 505)
Screenshot: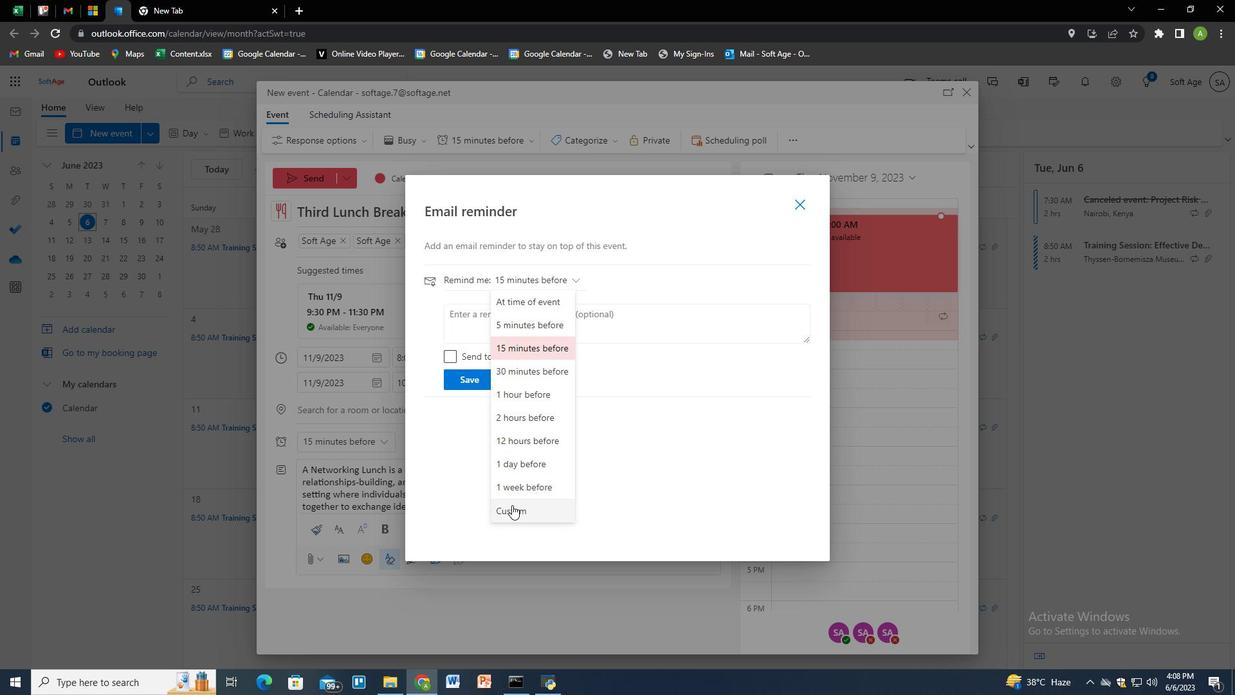 
Action: Mouse pressed left at (512, 505)
Screenshot: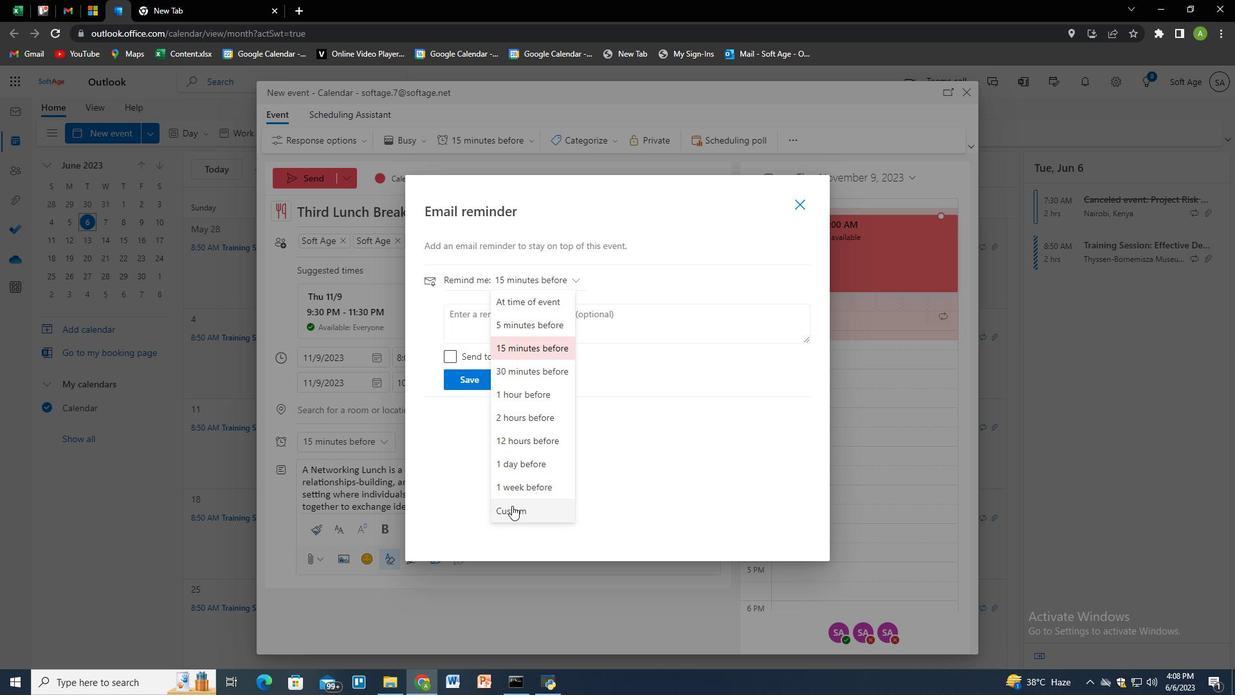 
Action: Mouse moved to (514, 350)
Screenshot: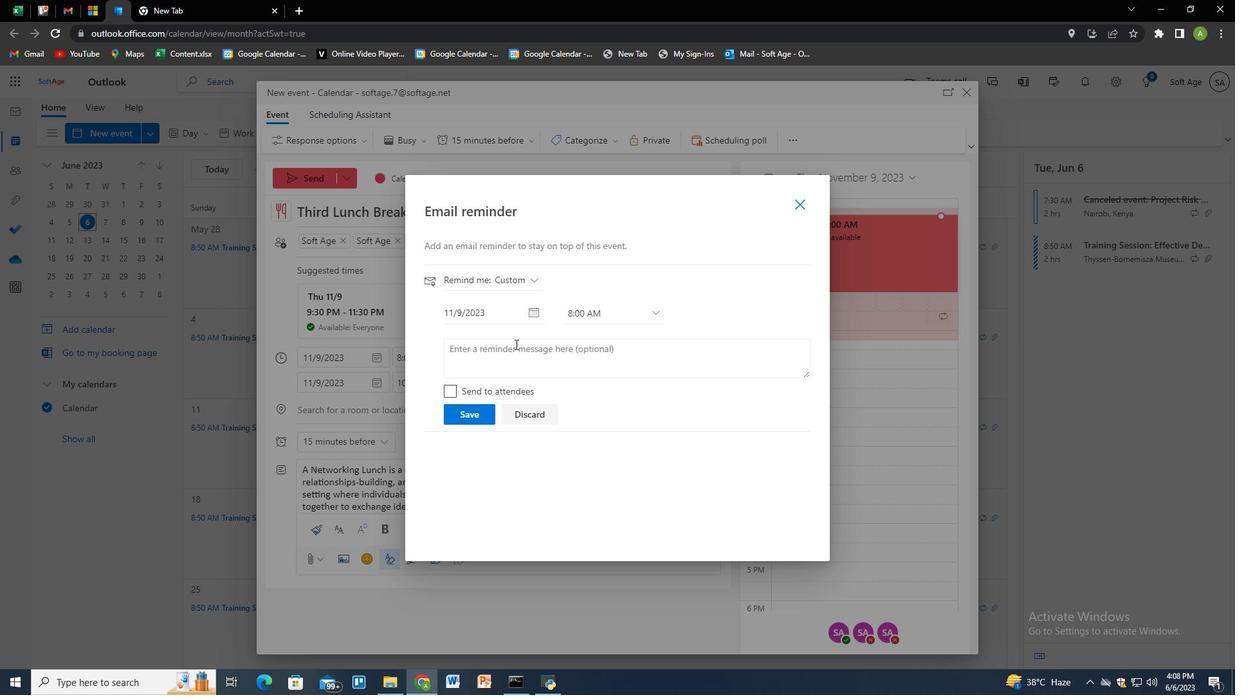 
Action: Mouse pressed left at (514, 350)
Screenshot: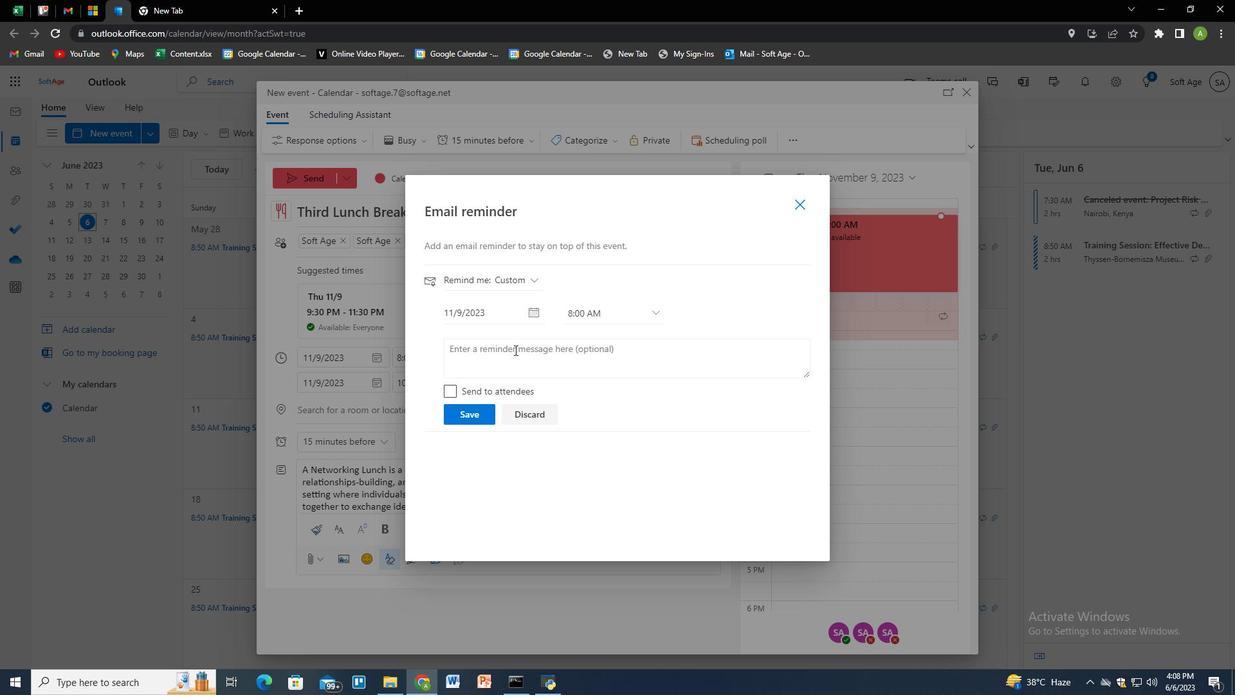 
Action: Key pressed 181<Key.space>week<Key.space>before
Screenshot: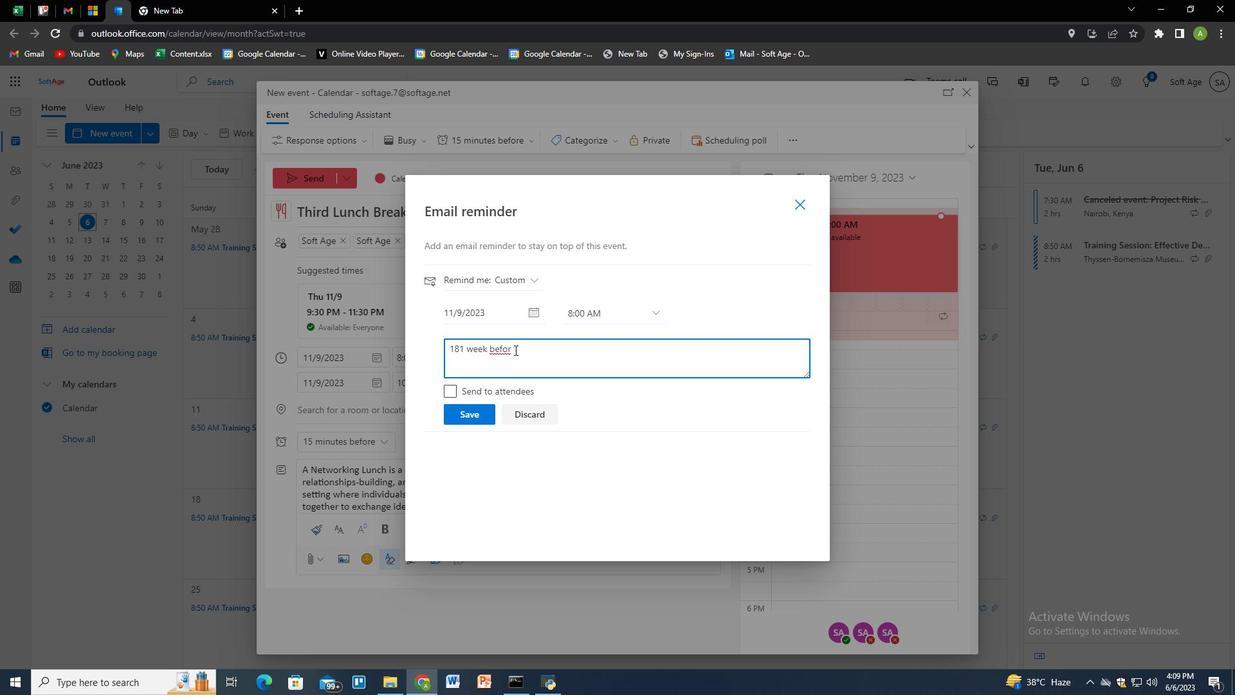 
Action: Mouse moved to (475, 411)
Screenshot: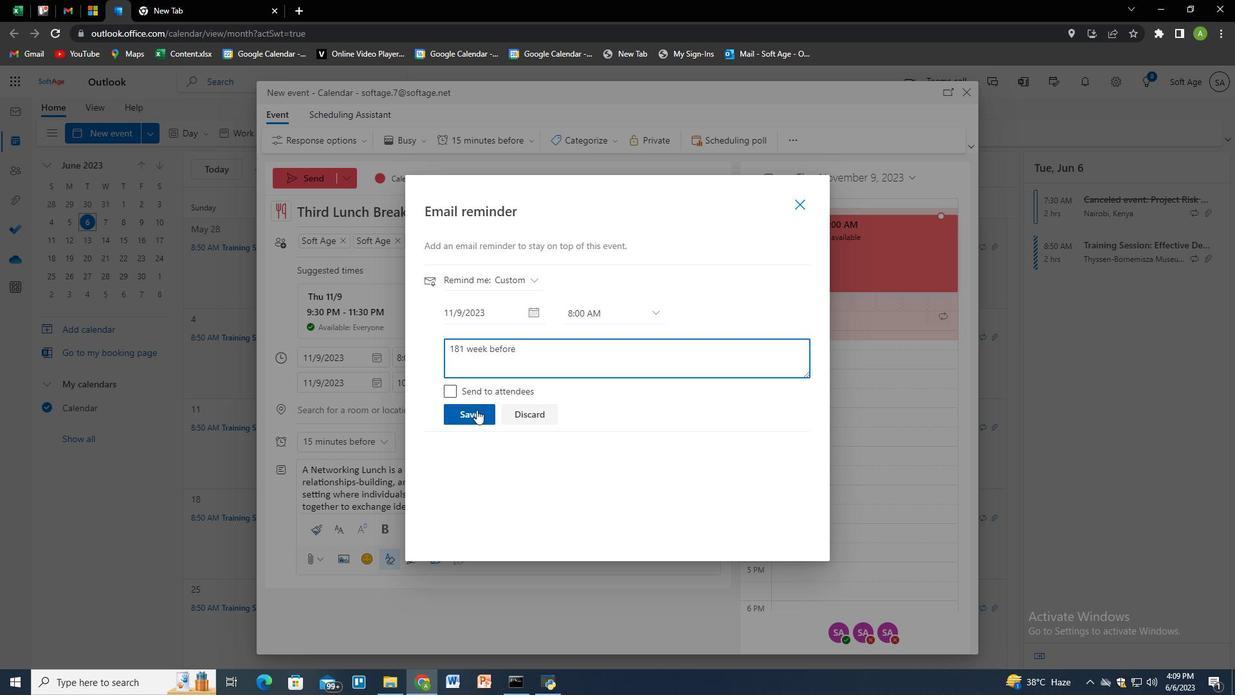 
Action: Mouse pressed left at (475, 411)
Screenshot: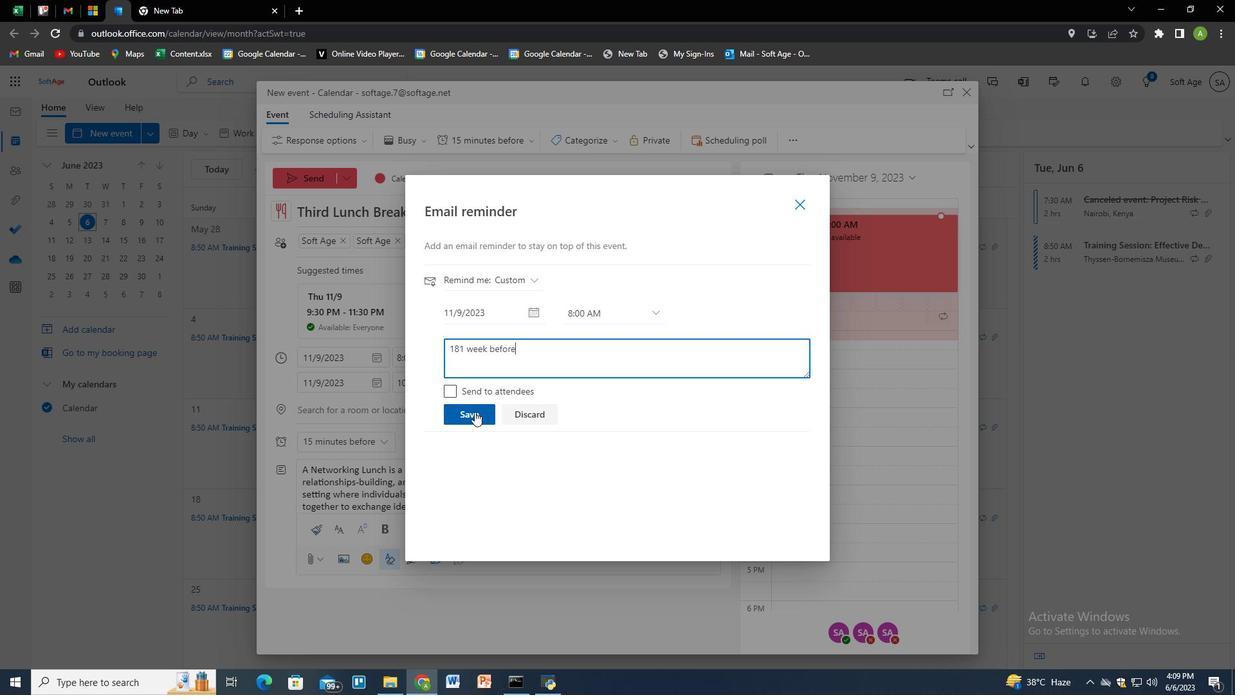 
Action: Mouse moved to (859, 384)
Screenshot: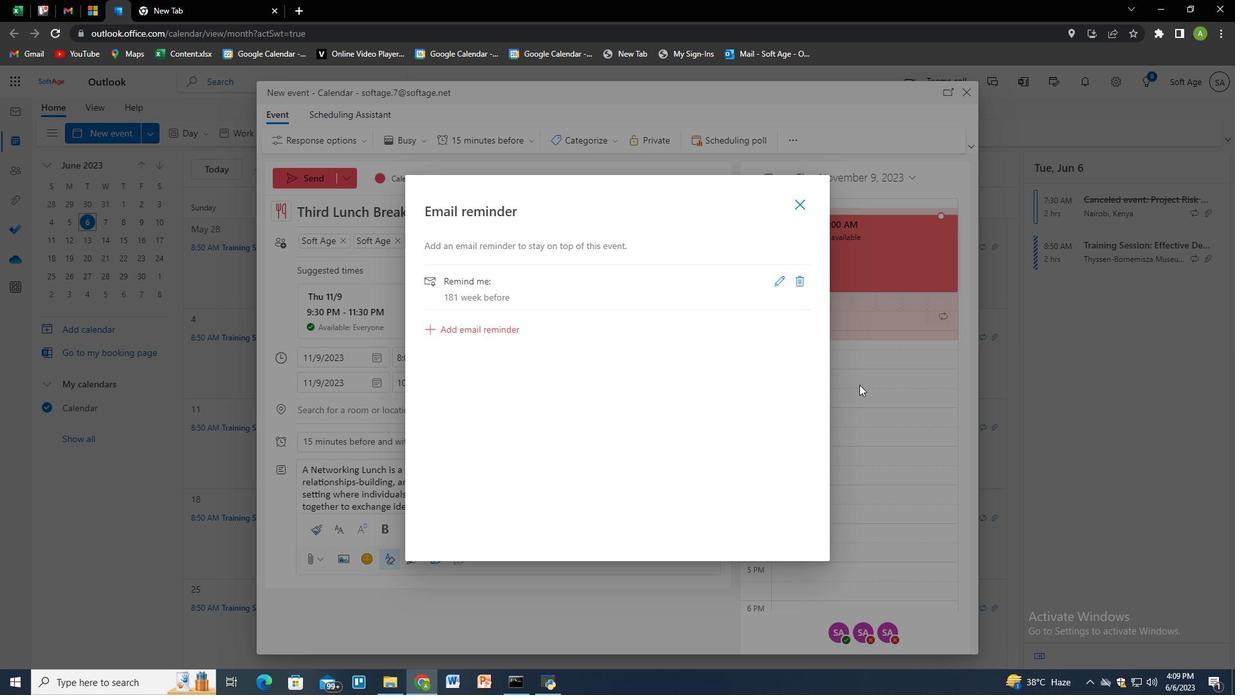 
Action: Mouse pressed left at (859, 384)
Screenshot: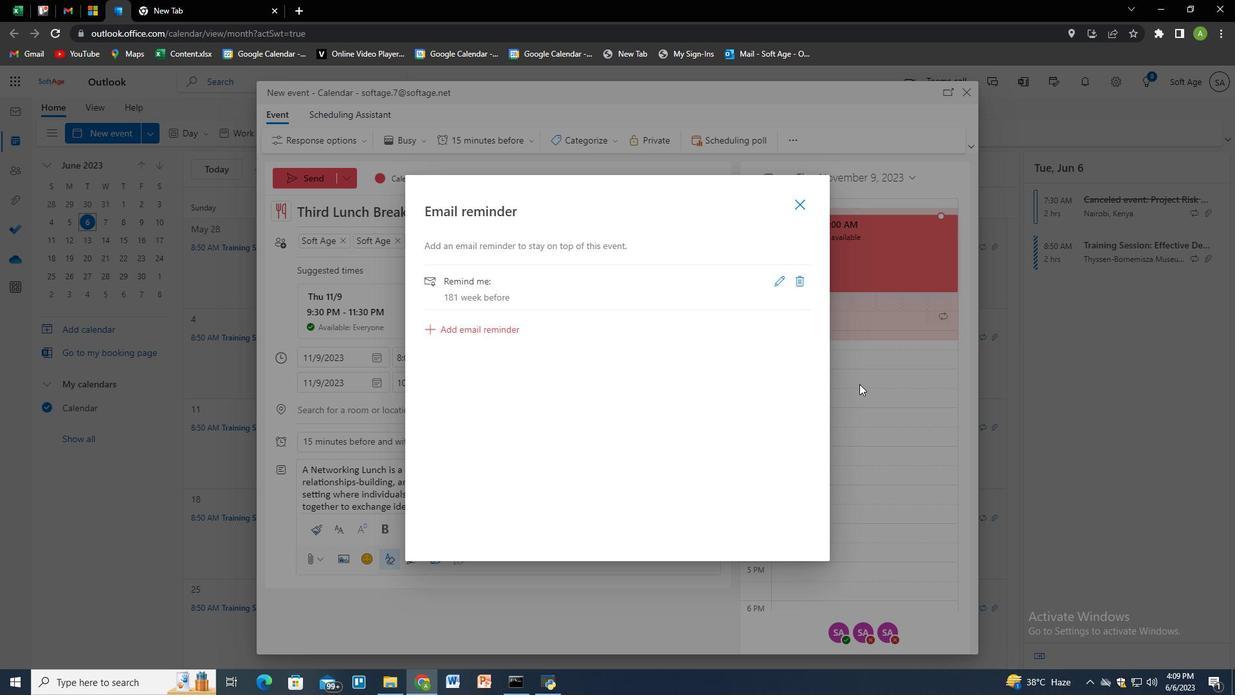 
Action: Mouse moved to (311, 178)
Screenshot: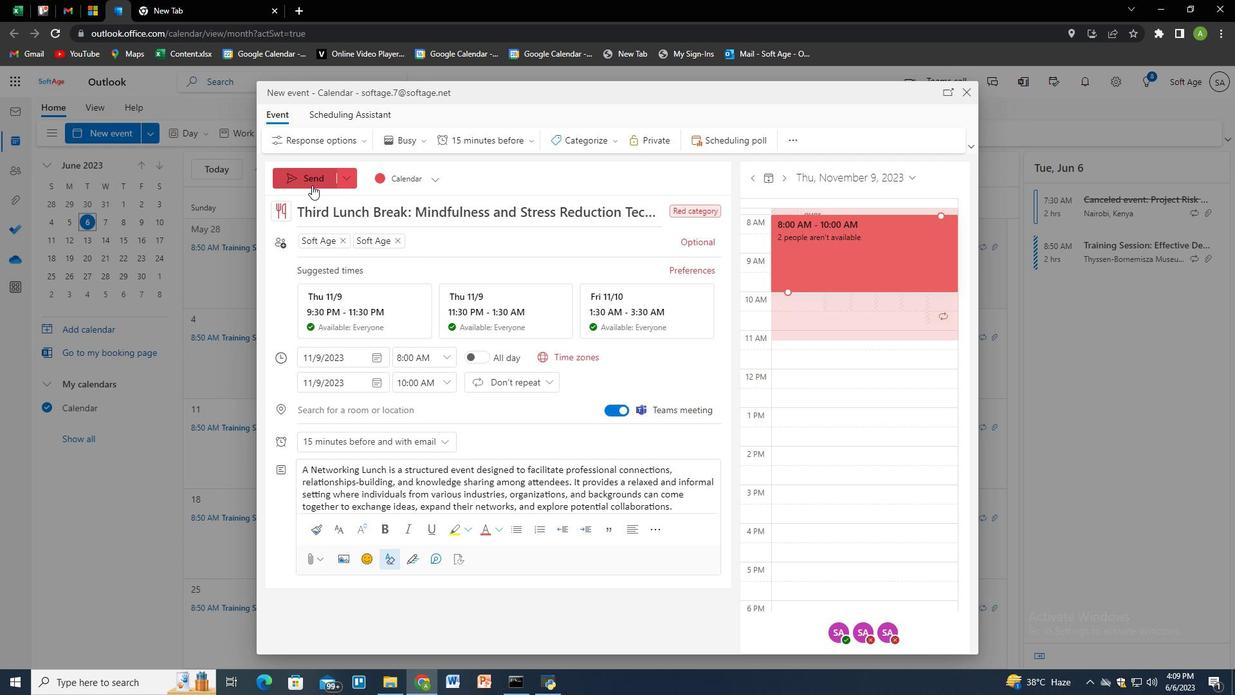 
Action: Mouse pressed left at (311, 178)
Screenshot: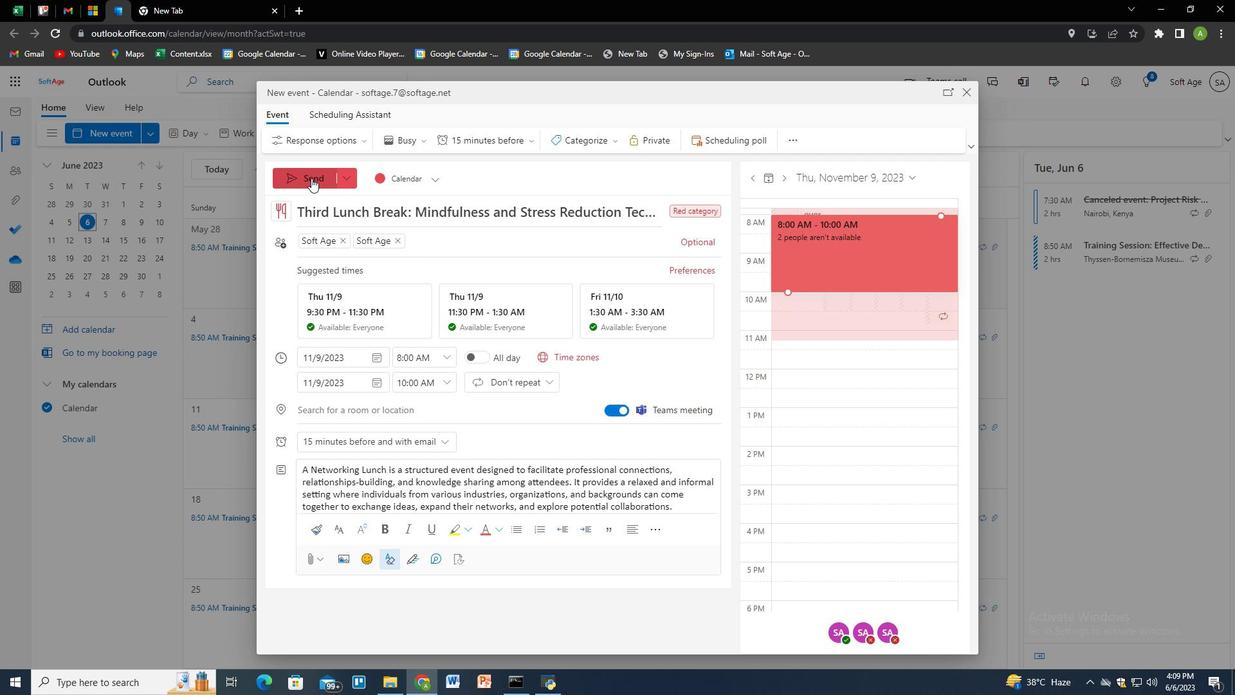 
Action: Mouse moved to (780, 372)
Screenshot: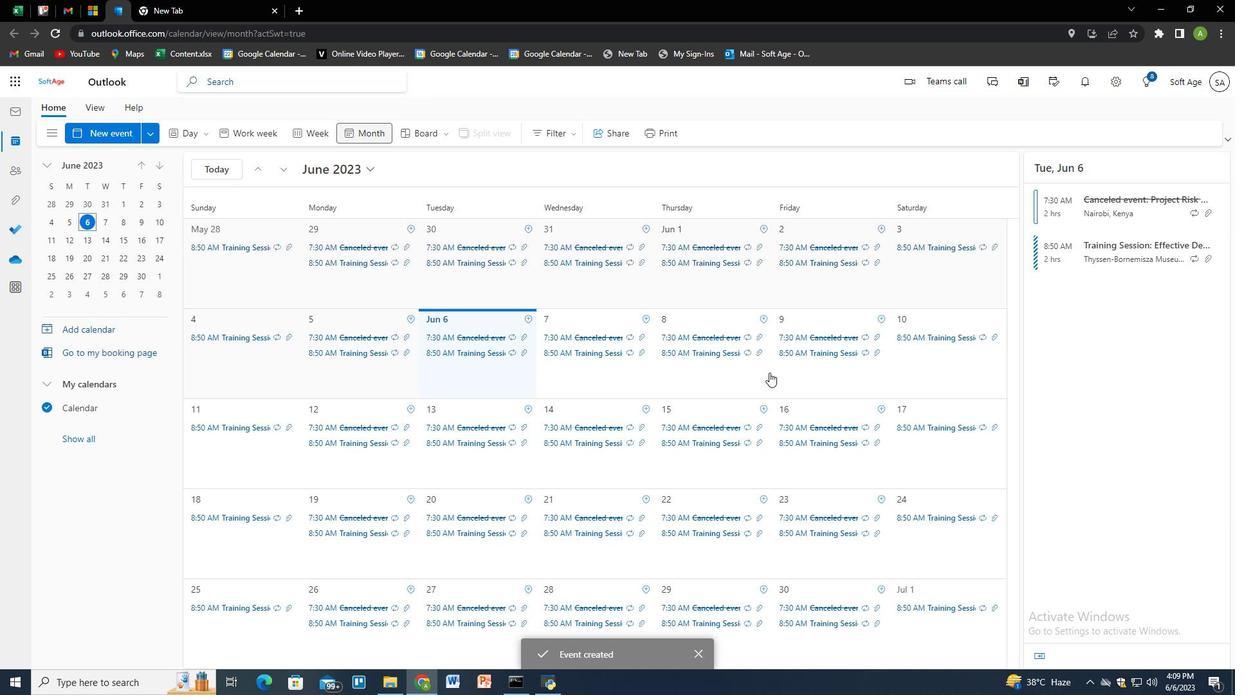 
